 Task: Create a due date automation trigger when advanced on, on the monday before a card is due add dates not due today at 11:00 AM.
Action: Mouse moved to (1186, 90)
Screenshot: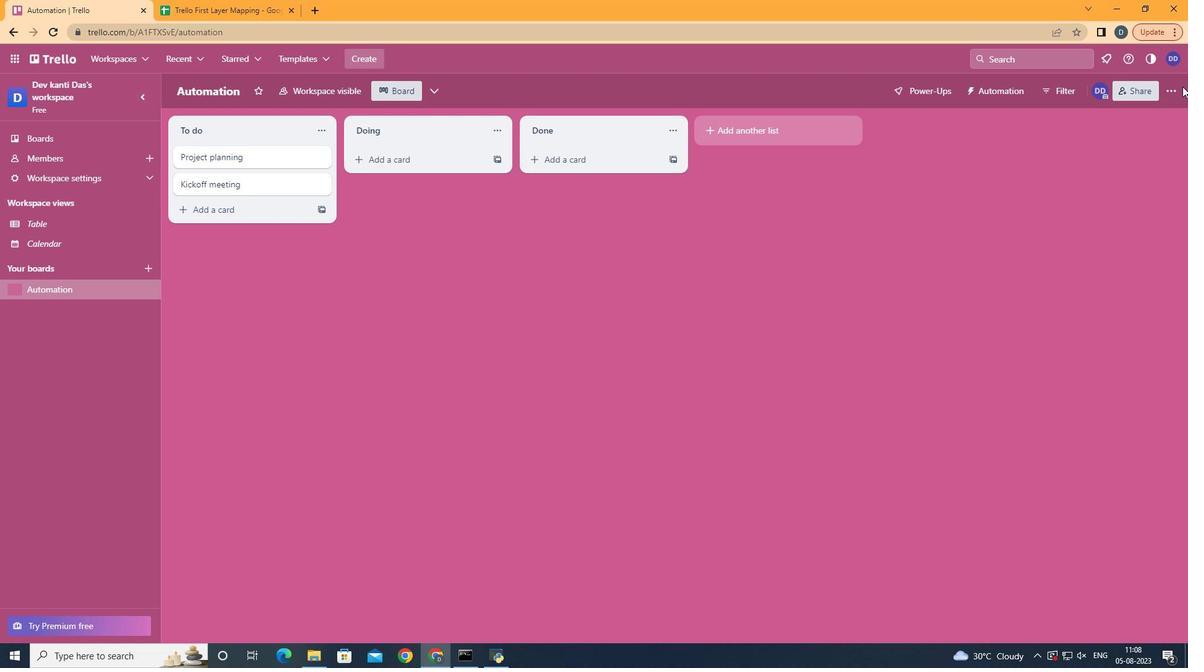 
Action: Mouse pressed left at (1186, 90)
Screenshot: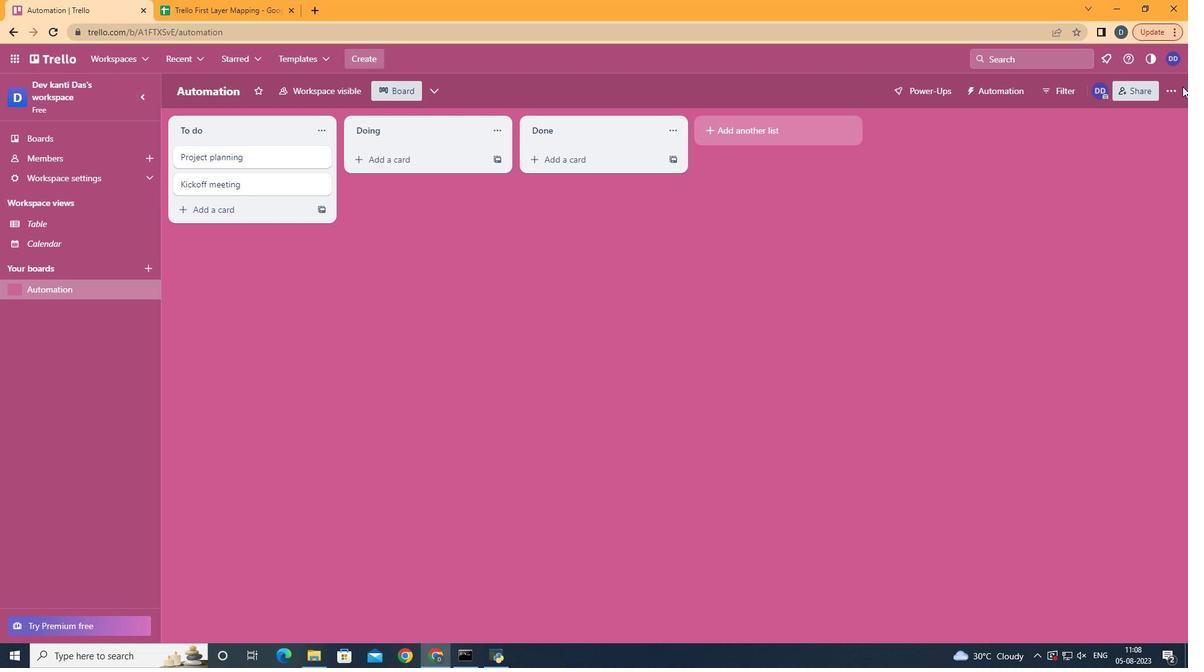 
Action: Mouse moved to (1179, 91)
Screenshot: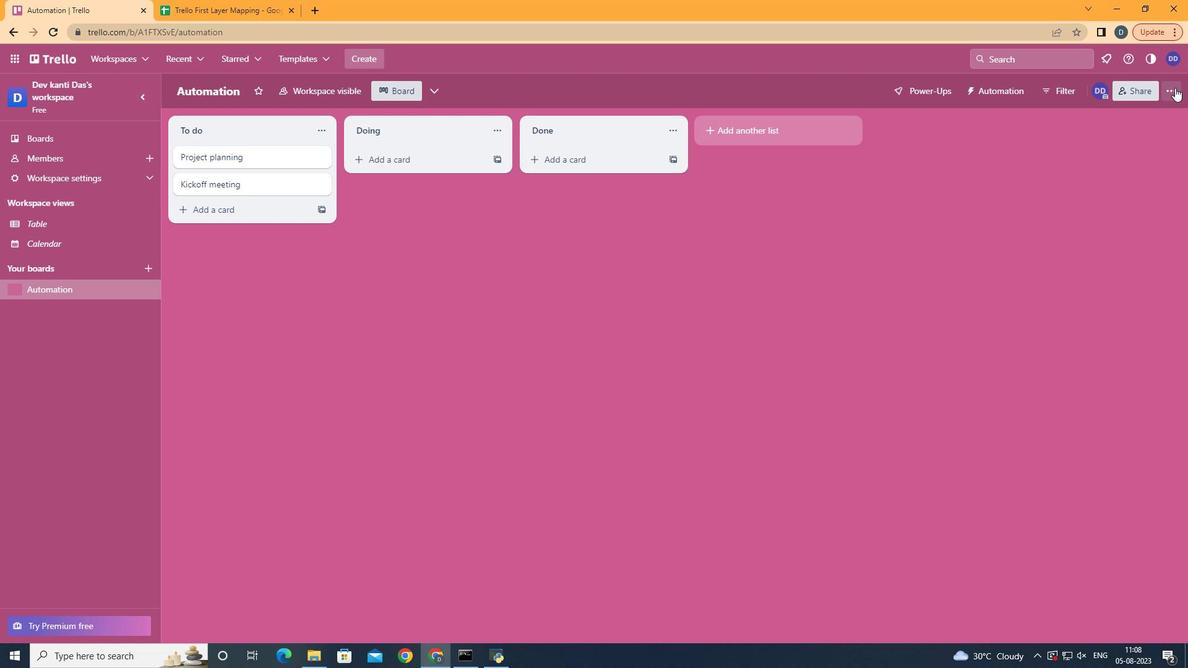 
Action: Mouse pressed left at (1179, 91)
Screenshot: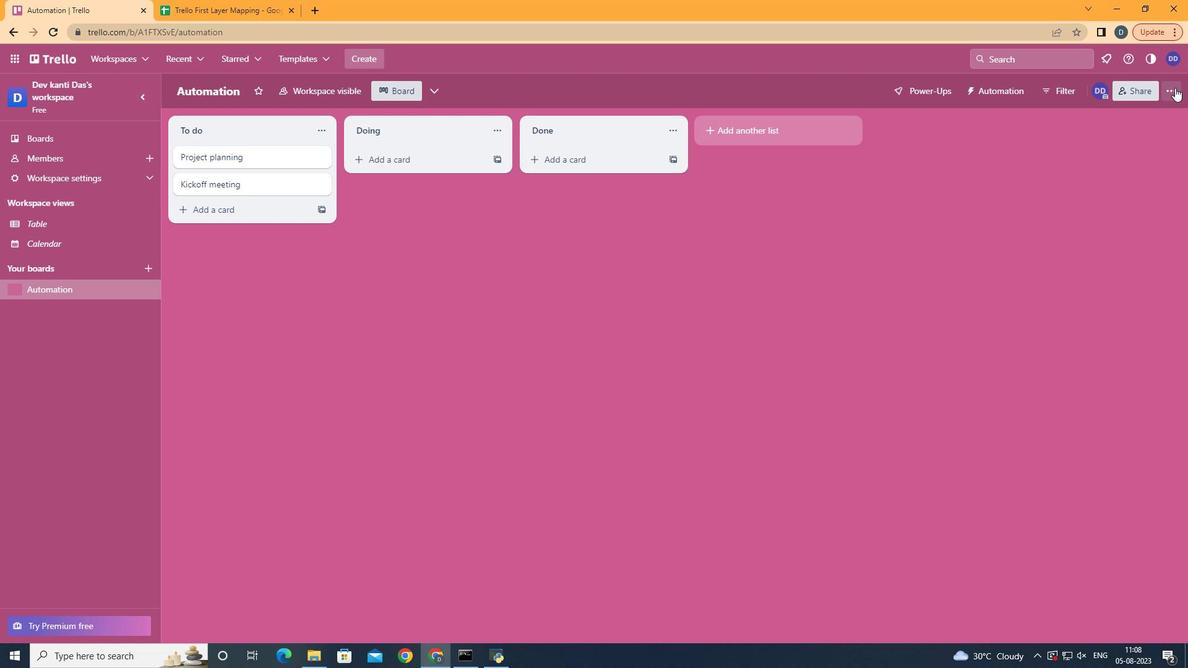 
Action: Mouse moved to (1101, 258)
Screenshot: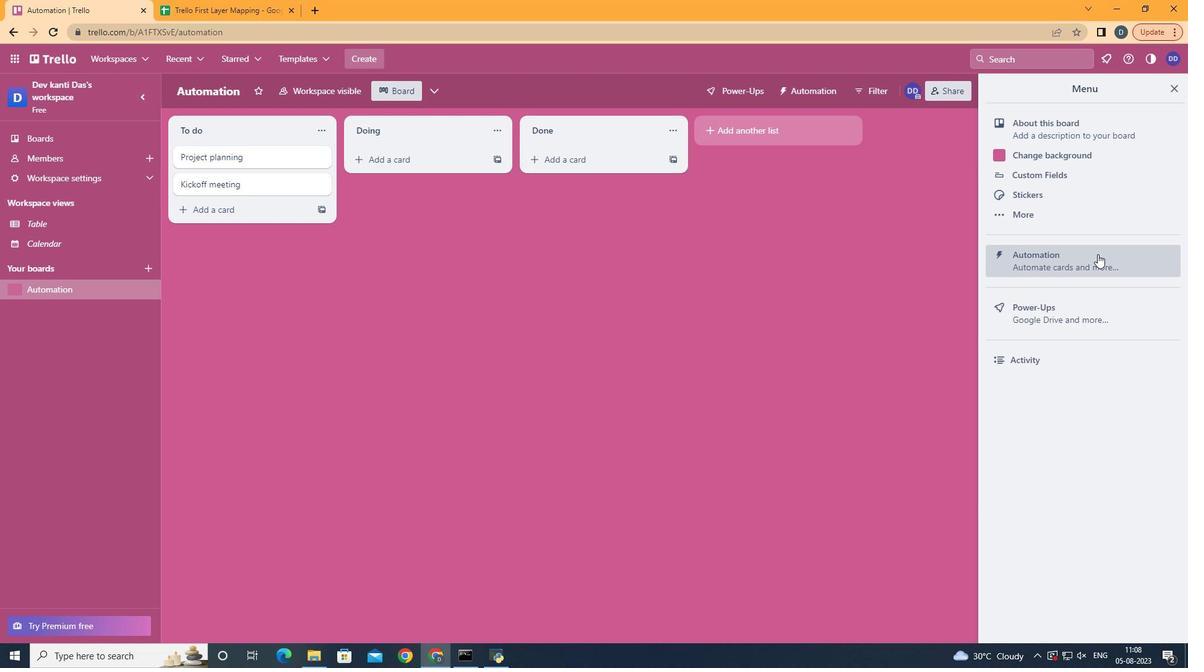 
Action: Mouse pressed left at (1101, 258)
Screenshot: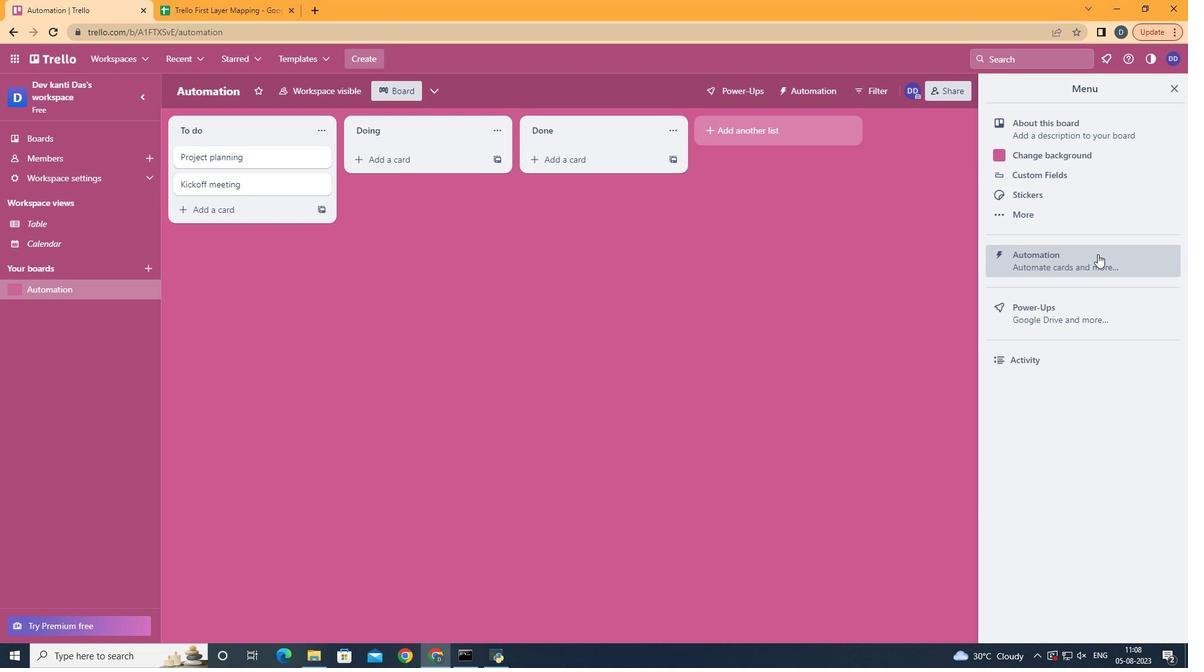 
Action: Mouse moved to (263, 252)
Screenshot: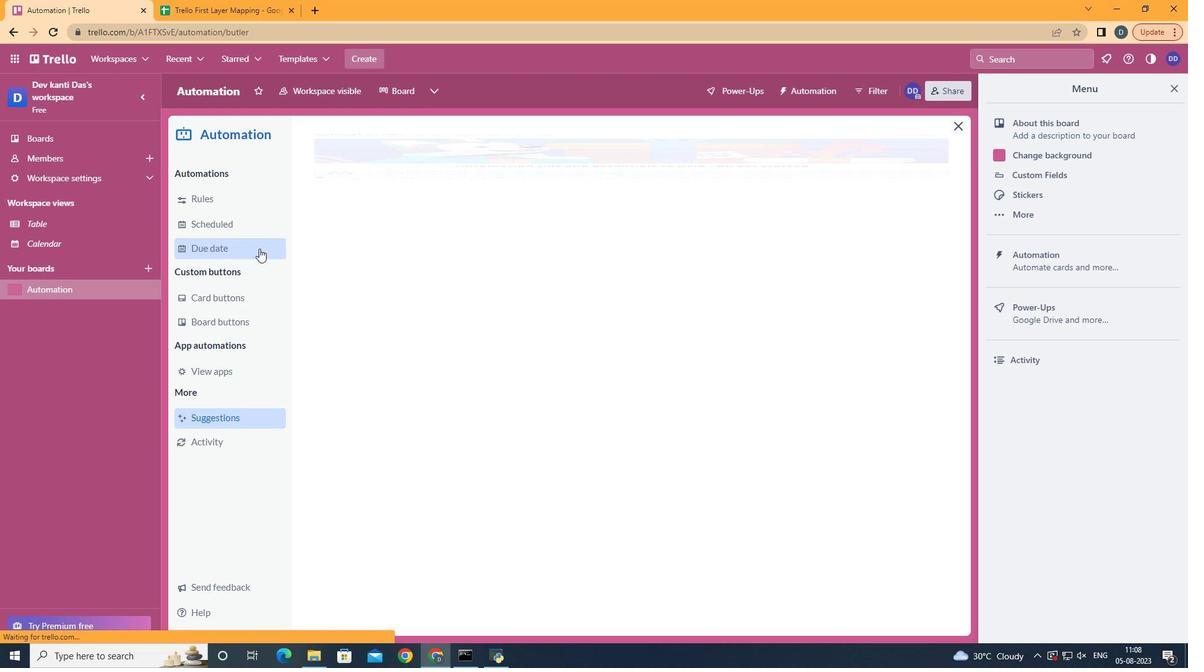 
Action: Mouse pressed left at (263, 252)
Screenshot: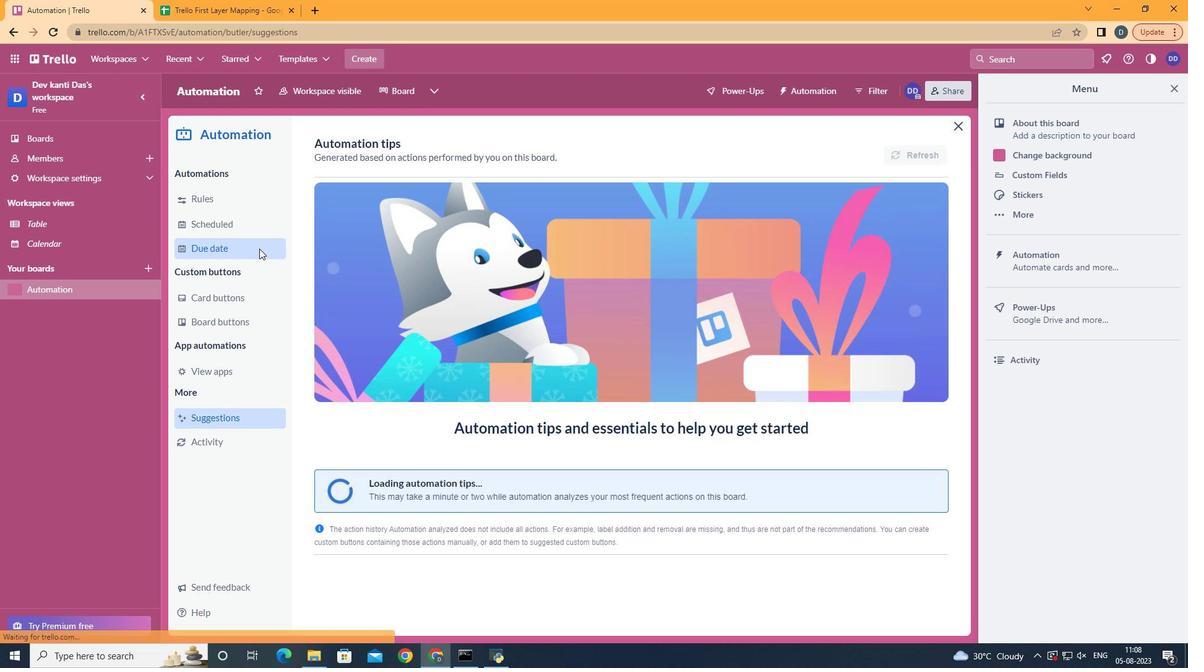 
Action: Mouse moved to (869, 151)
Screenshot: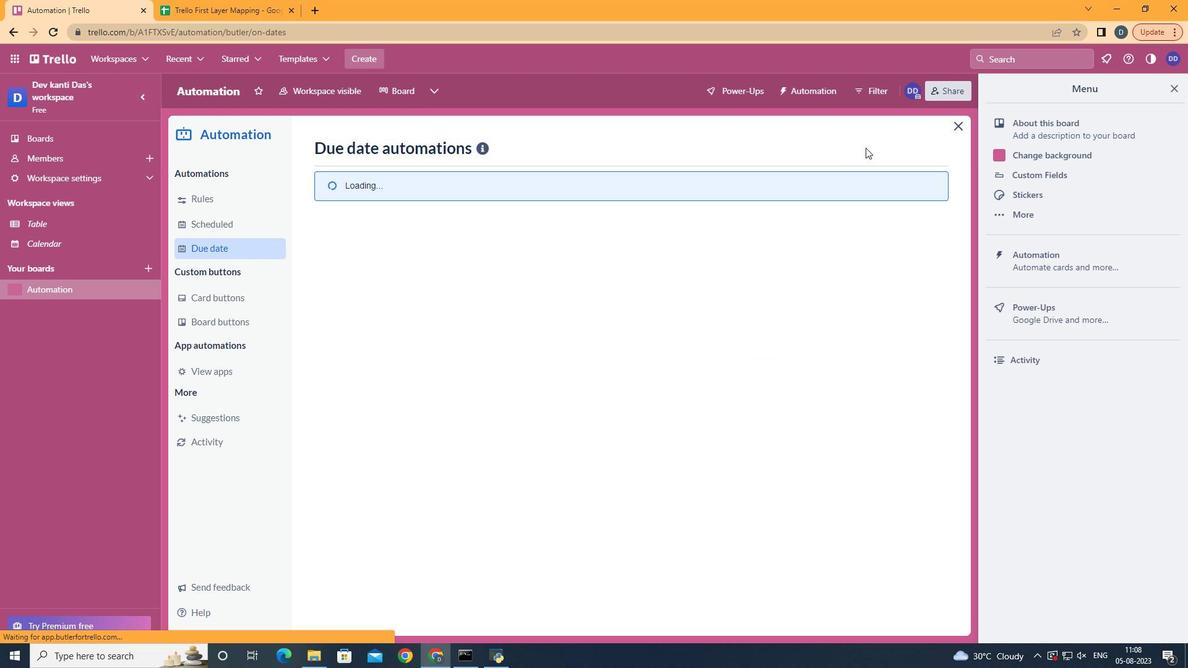 
Action: Mouse pressed left at (869, 151)
Screenshot: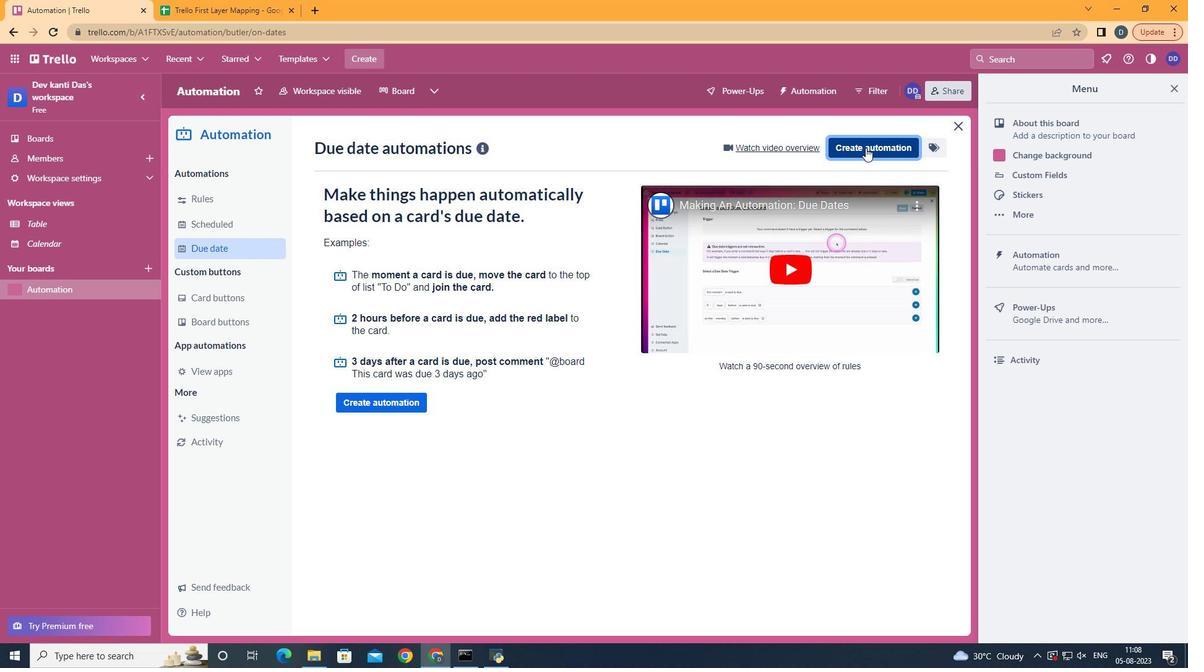 
Action: Mouse moved to (630, 268)
Screenshot: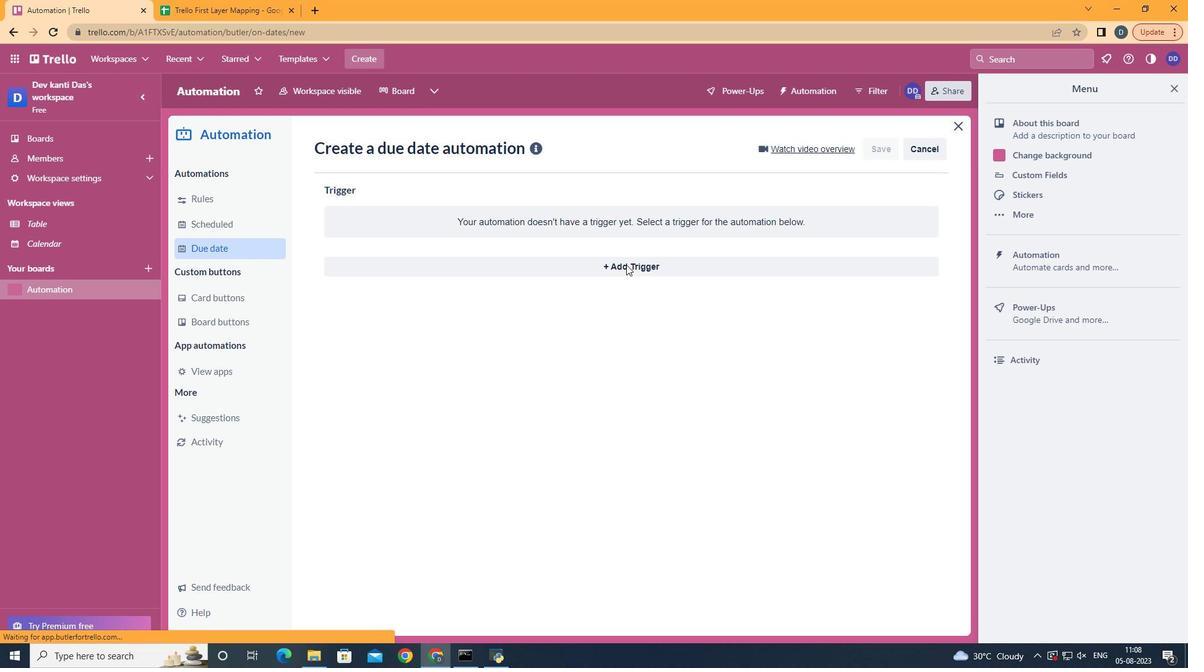 
Action: Mouse pressed left at (630, 268)
Screenshot: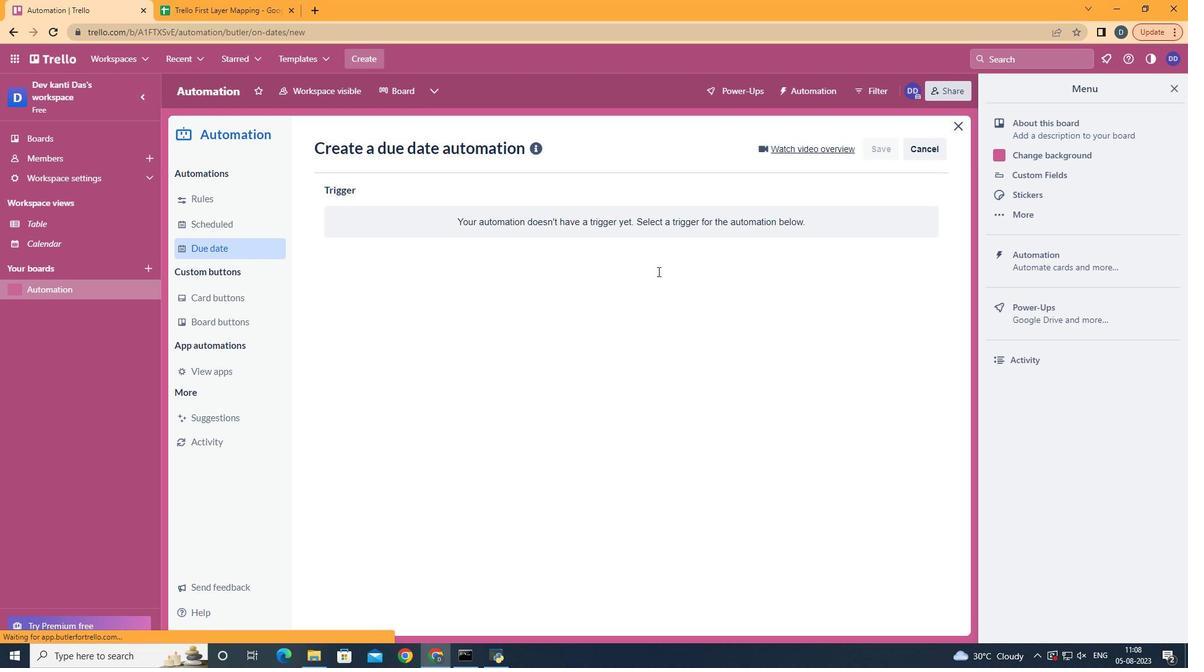 
Action: Mouse moved to (405, 329)
Screenshot: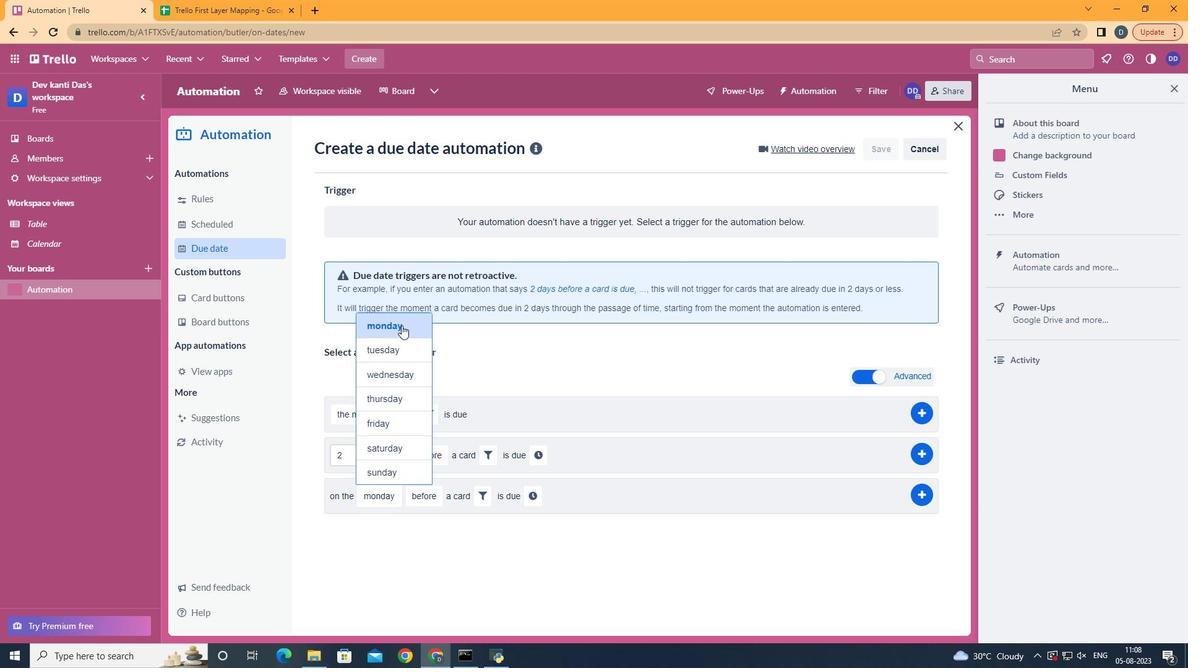 
Action: Mouse pressed left at (405, 329)
Screenshot: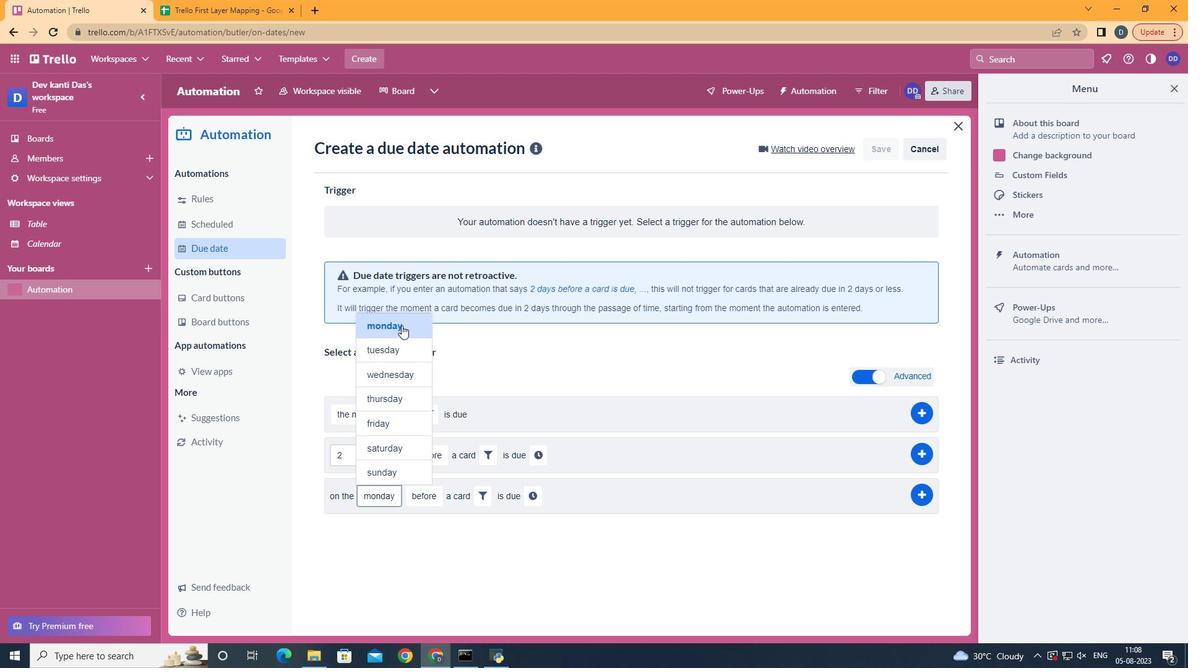 
Action: Mouse moved to (427, 529)
Screenshot: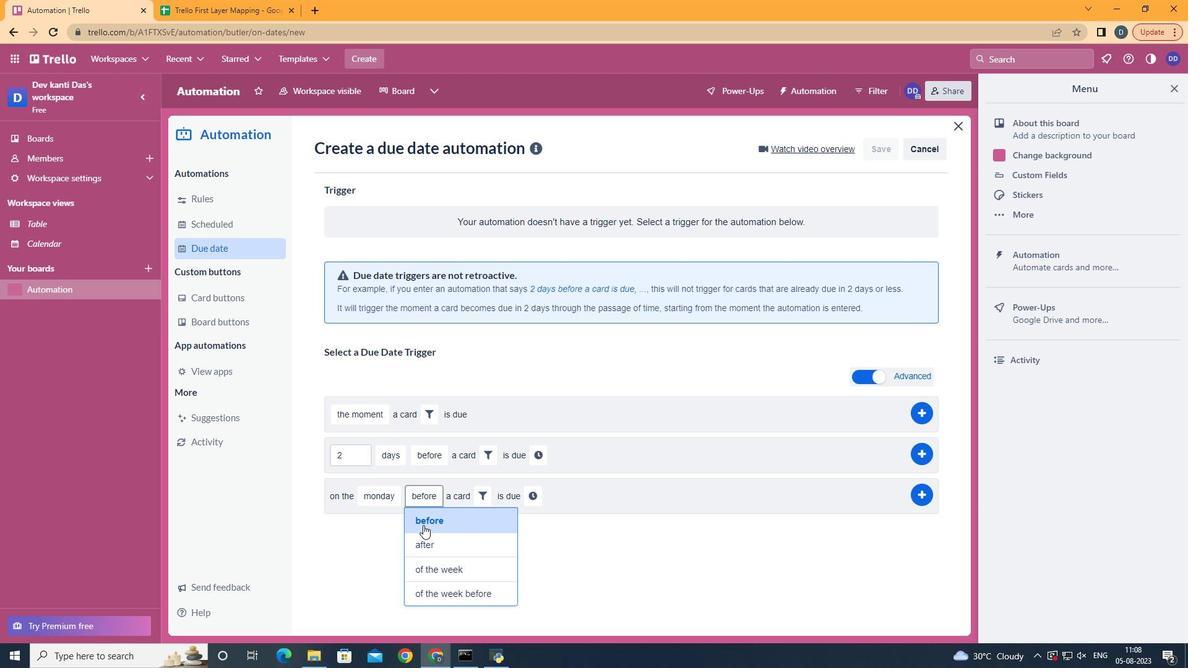 
Action: Mouse pressed left at (427, 529)
Screenshot: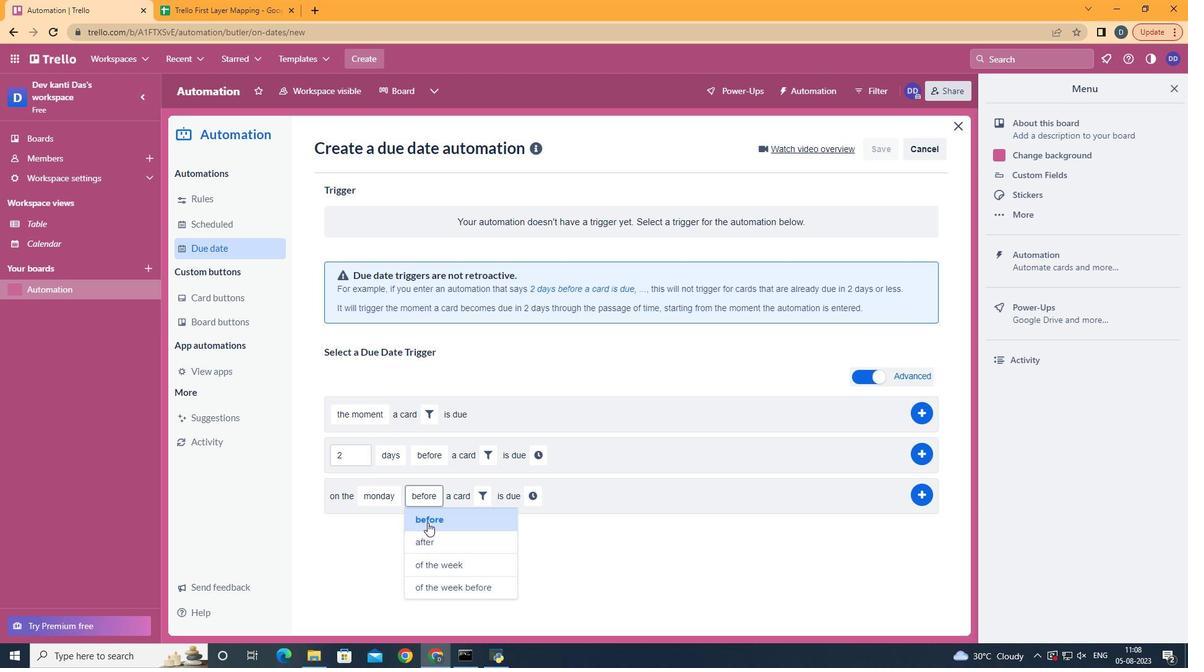 
Action: Mouse moved to (477, 503)
Screenshot: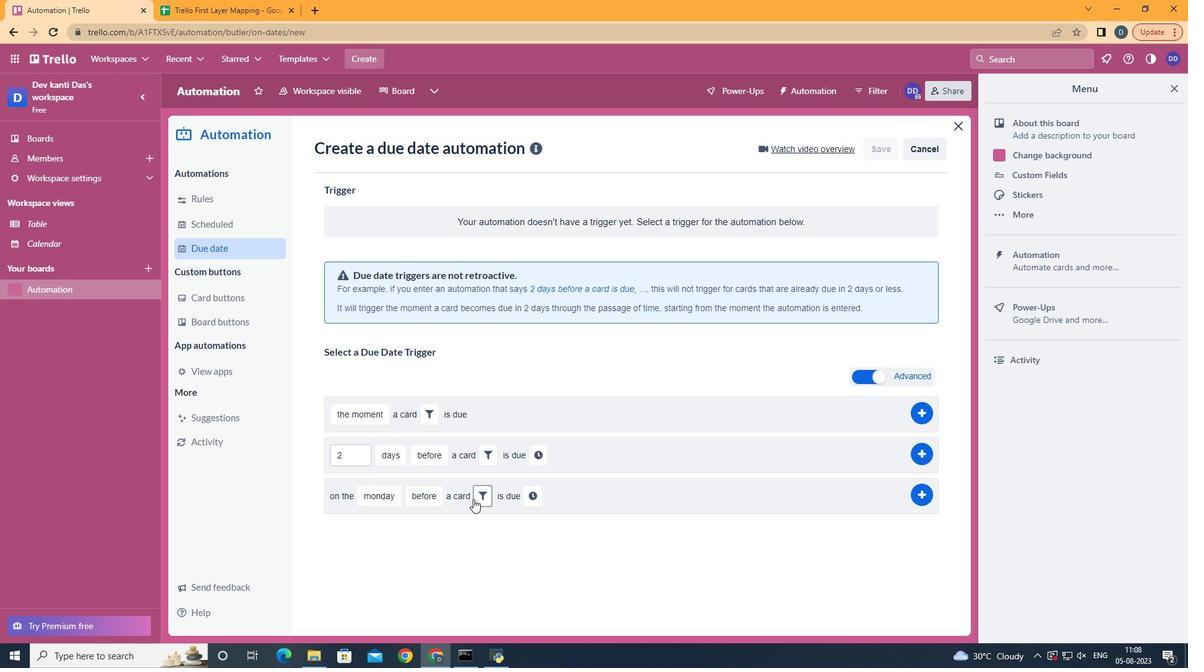 
Action: Mouse pressed left at (477, 503)
Screenshot: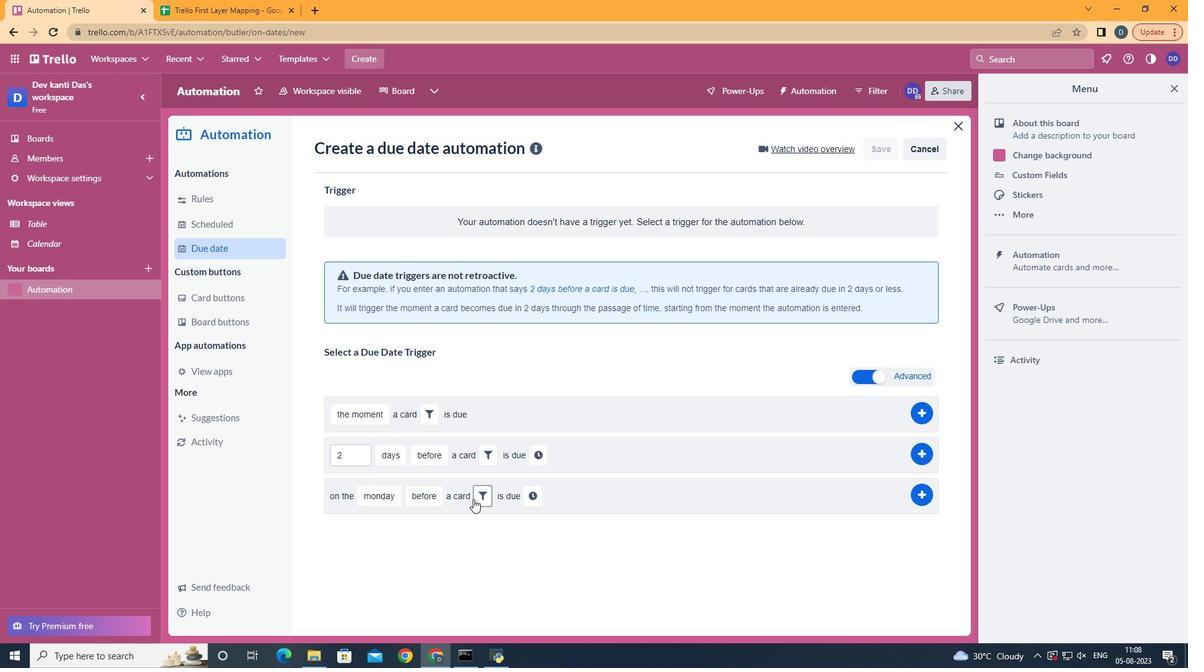 
Action: Mouse moved to (544, 542)
Screenshot: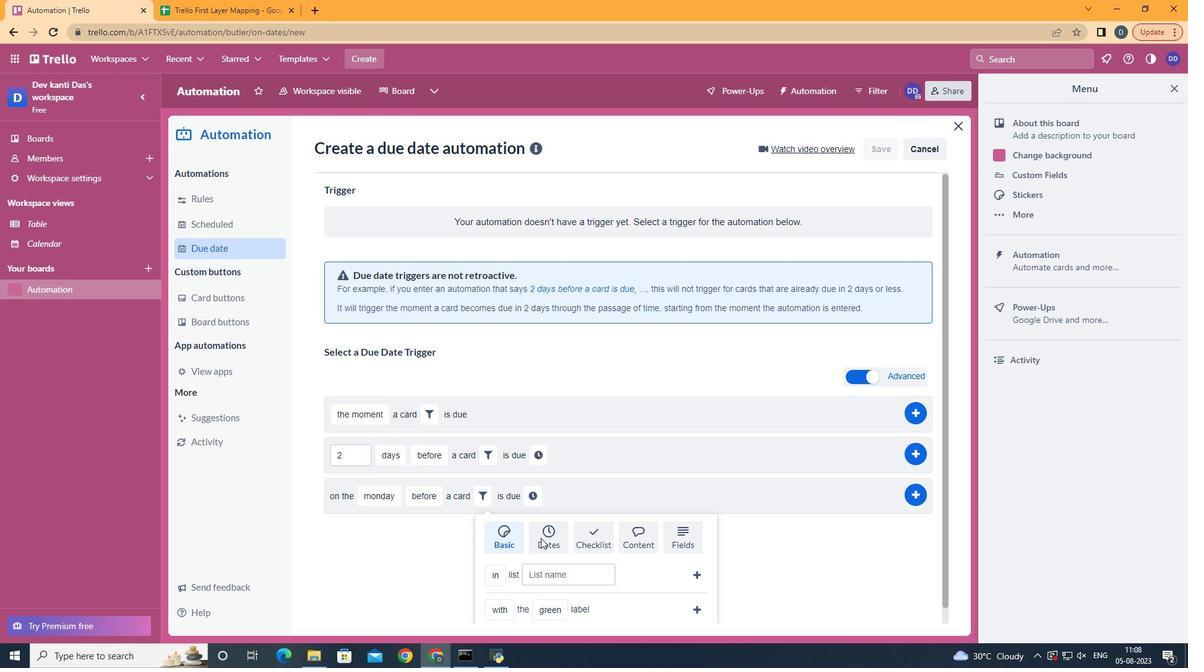 
Action: Mouse pressed left at (544, 542)
Screenshot: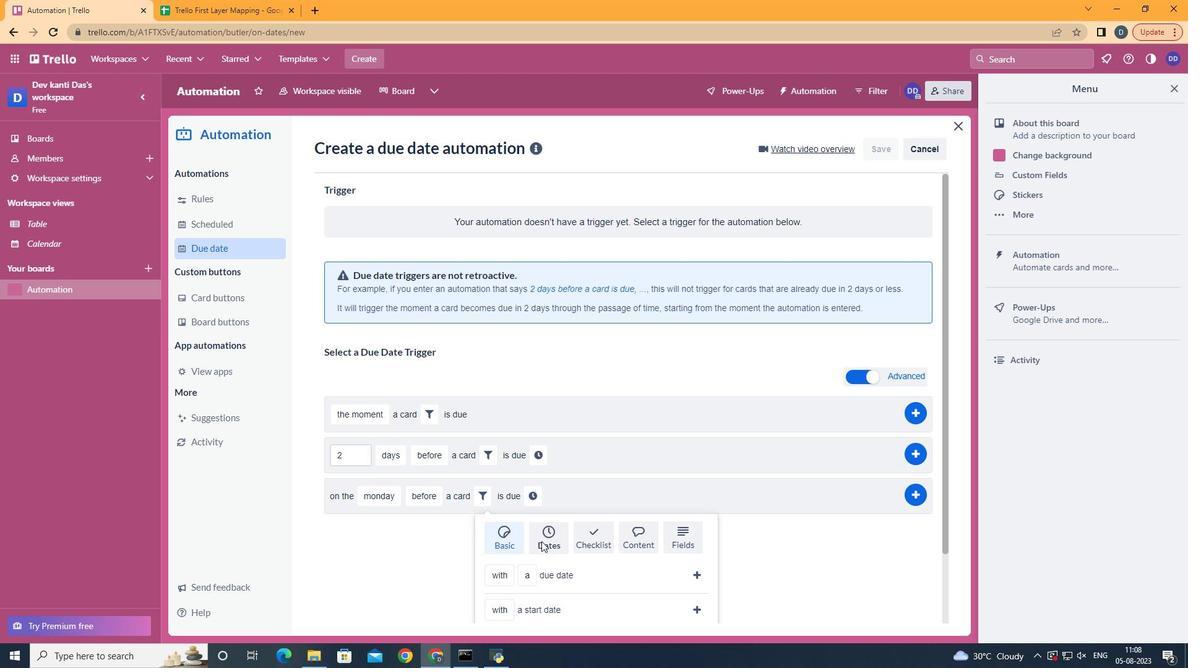 
Action: Mouse moved to (545, 545)
Screenshot: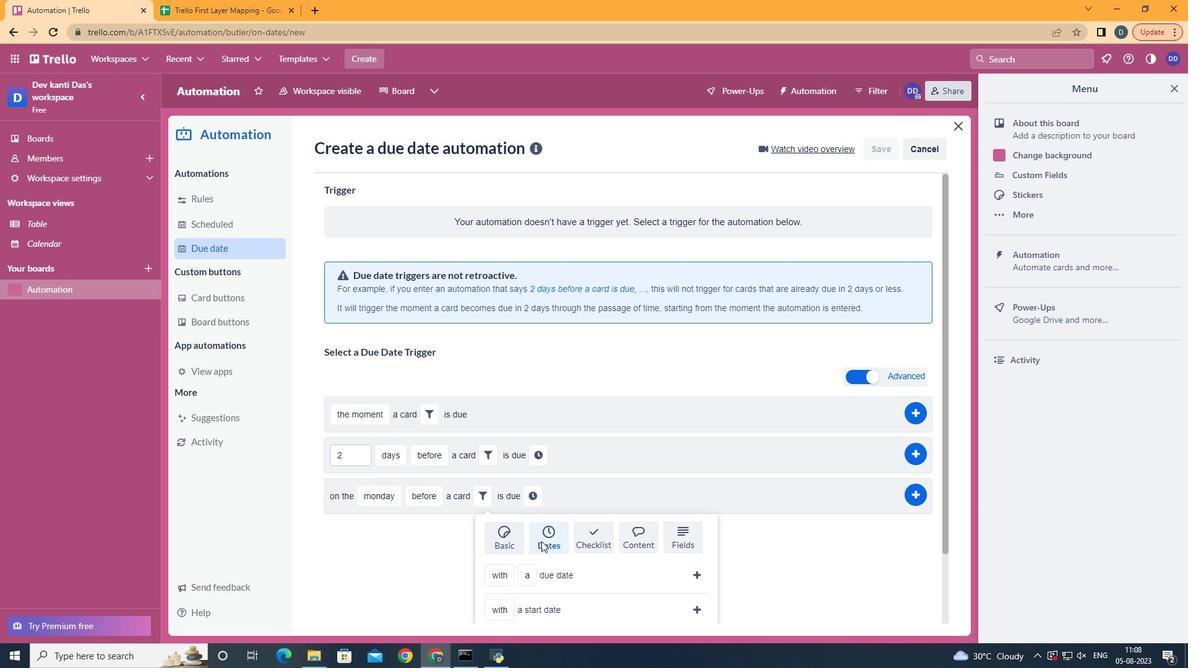 
Action: Mouse scrolled (545, 544) with delta (0, 0)
Screenshot: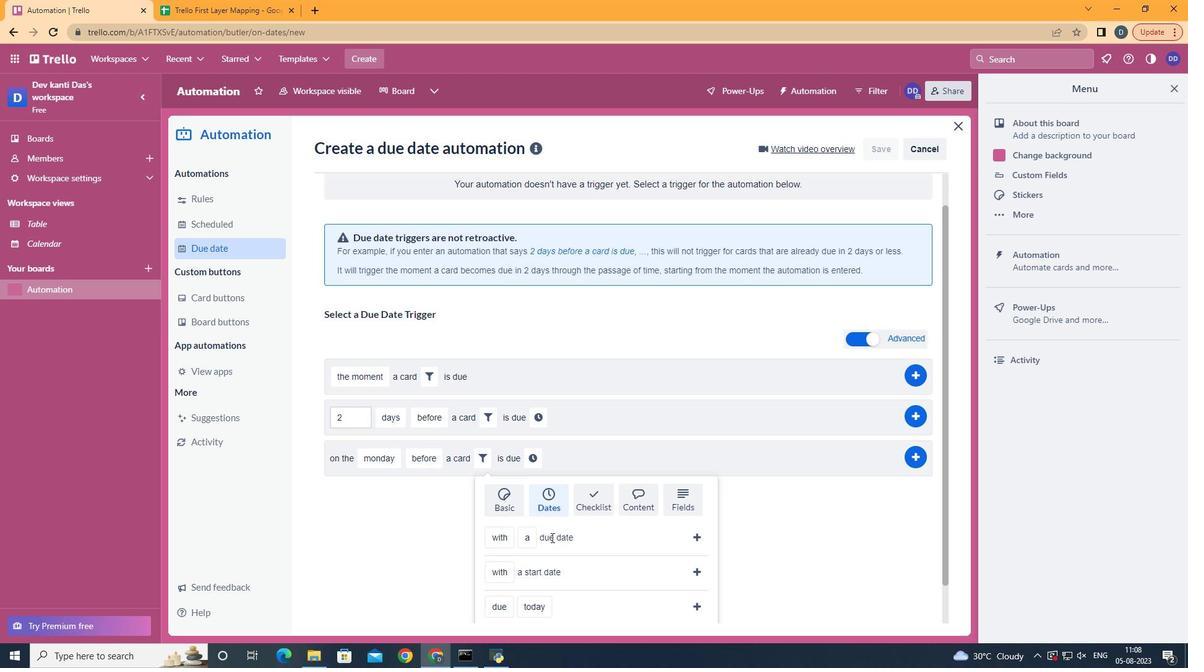 
Action: Mouse scrolled (545, 544) with delta (0, 0)
Screenshot: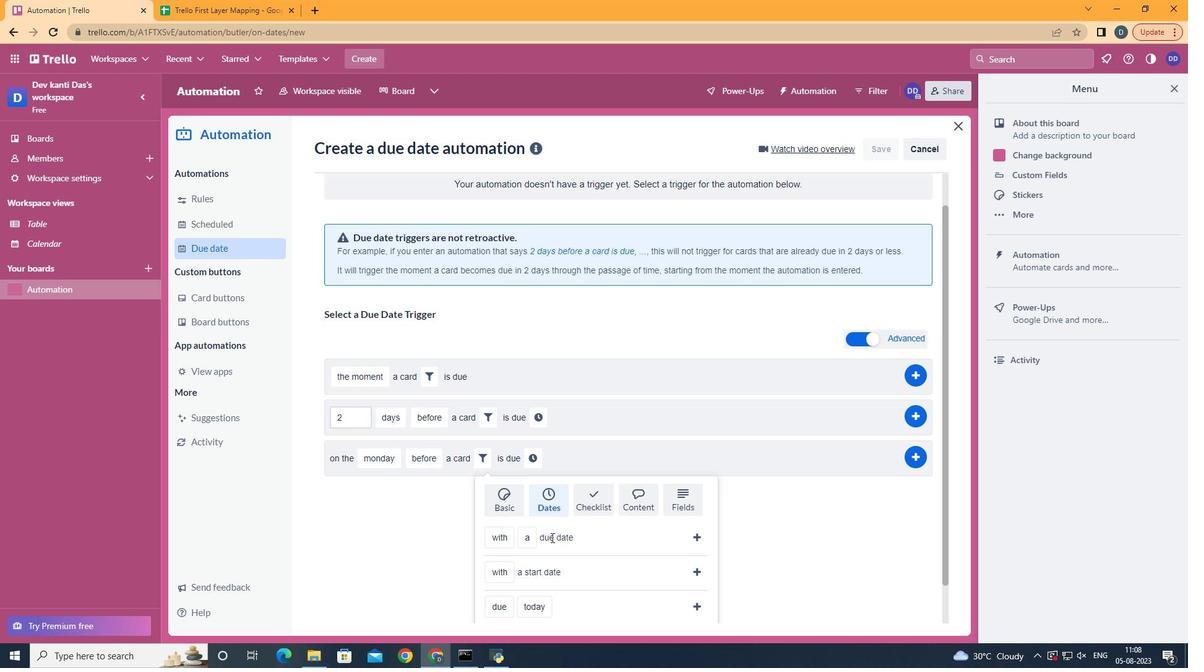 
Action: Mouse scrolled (545, 544) with delta (0, 0)
Screenshot: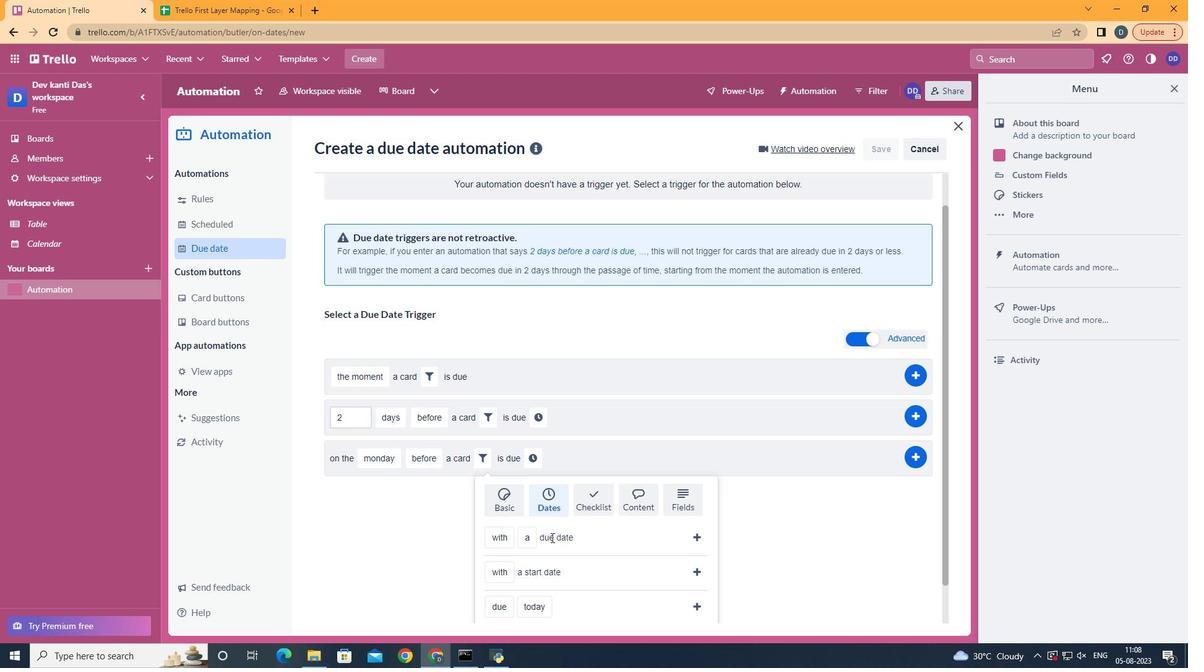 
Action: Mouse scrolled (545, 544) with delta (0, 0)
Screenshot: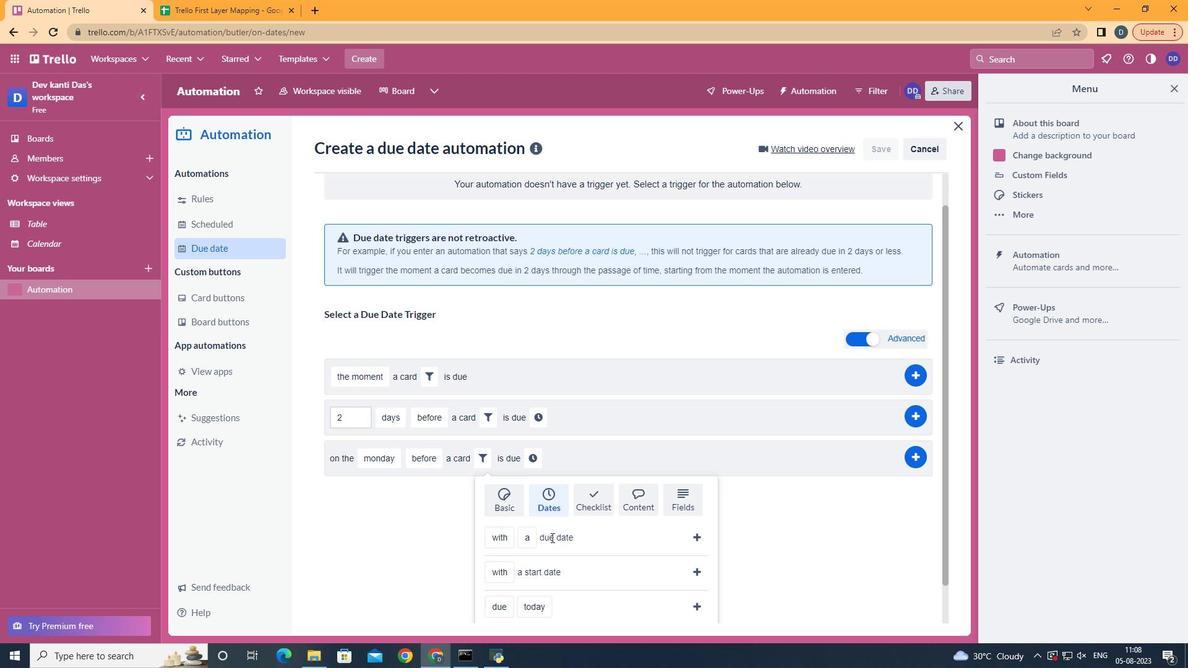 
Action: Mouse scrolled (545, 544) with delta (0, 0)
Screenshot: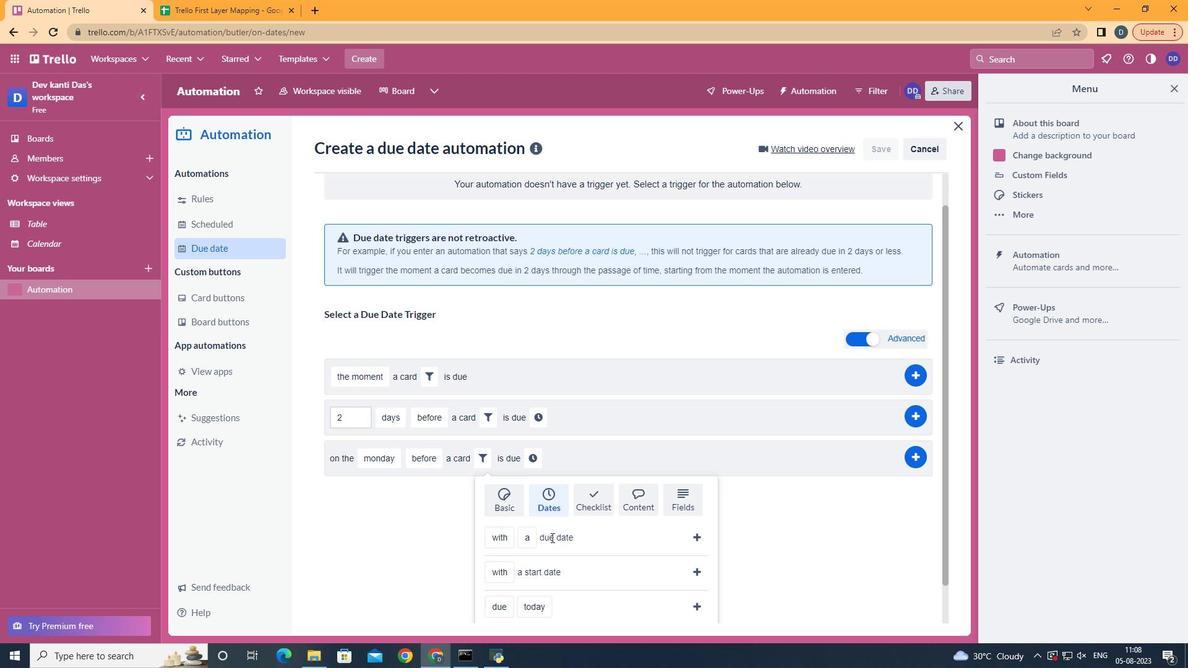 
Action: Mouse moved to (534, 492)
Screenshot: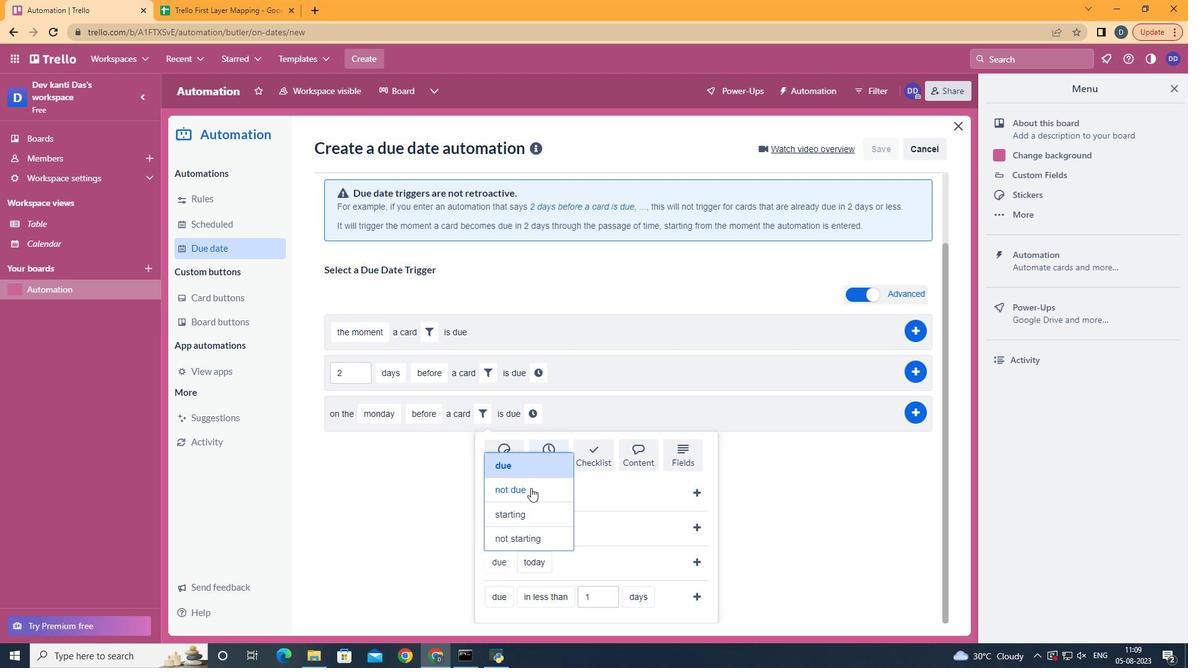 
Action: Mouse pressed left at (534, 492)
Screenshot: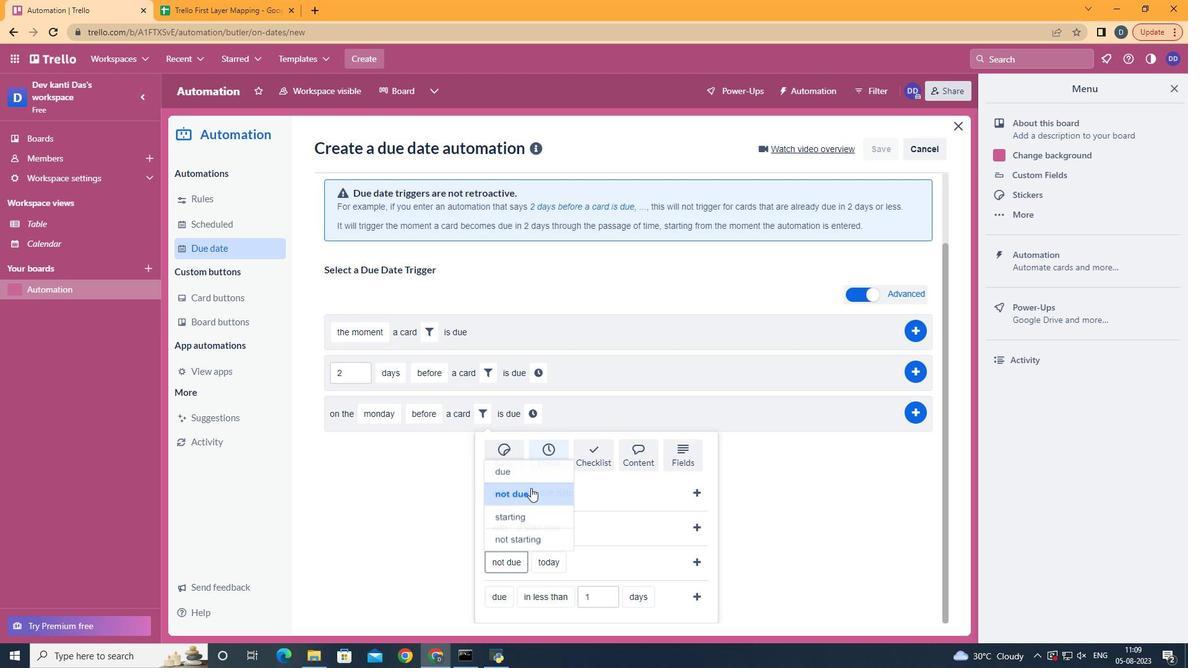 
Action: Mouse moved to (578, 421)
Screenshot: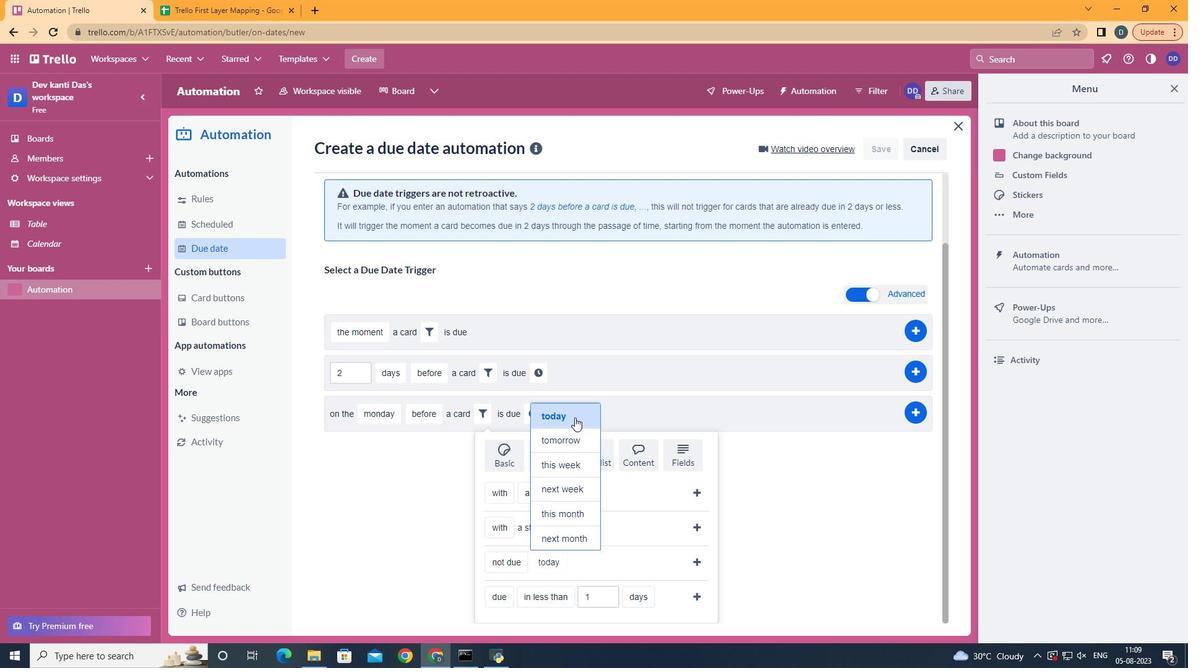 
Action: Mouse pressed left at (578, 421)
Screenshot: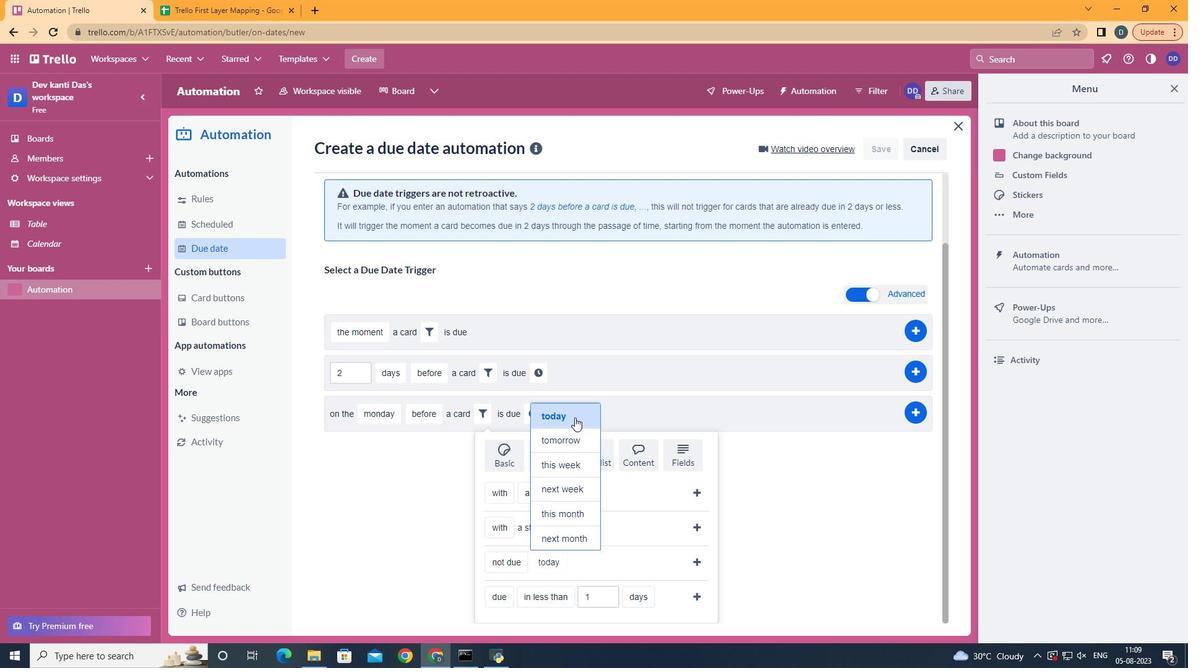 
Action: Mouse moved to (701, 562)
Screenshot: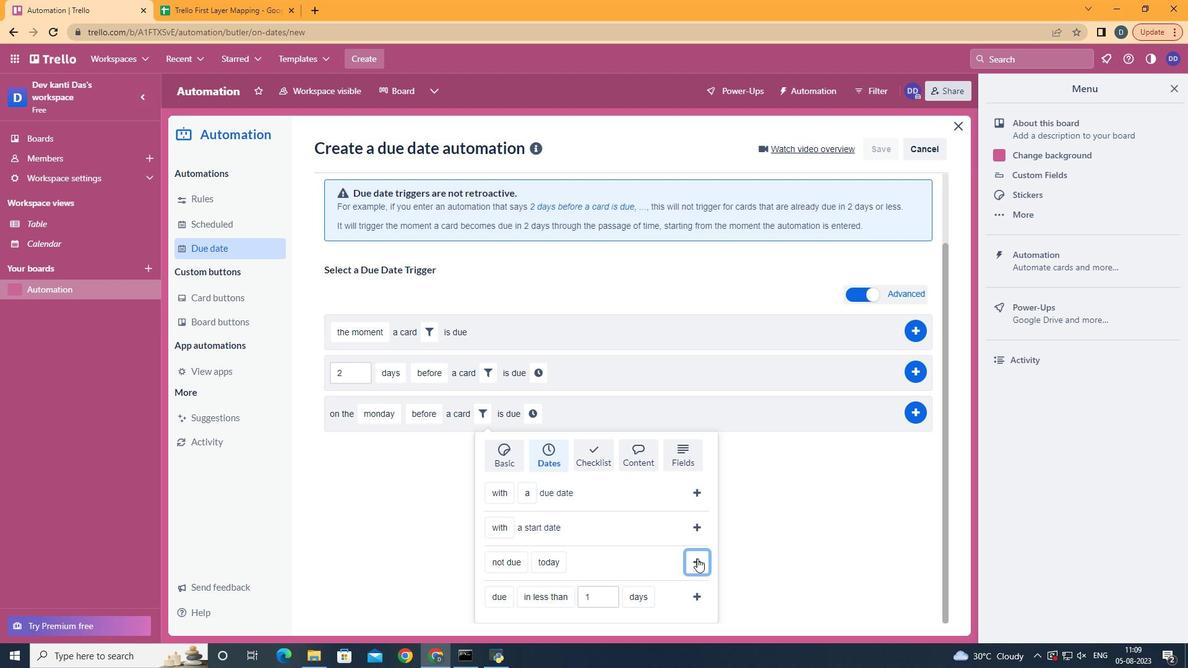 
Action: Mouse pressed left at (701, 562)
Screenshot: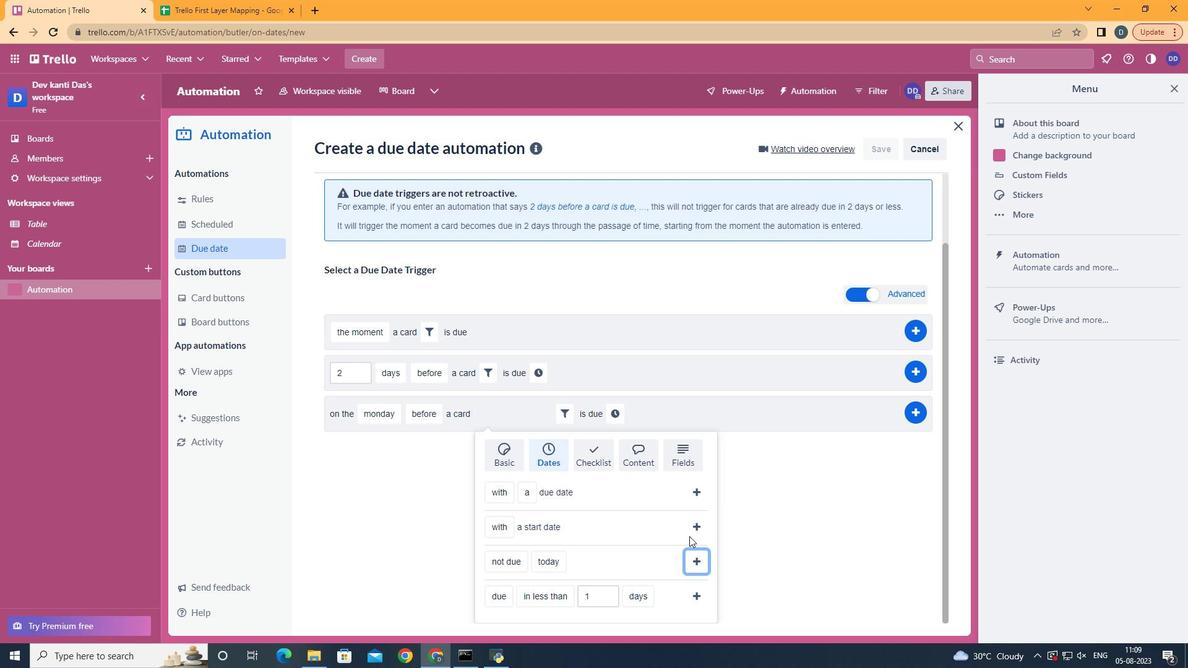 
Action: Mouse moved to (628, 493)
Screenshot: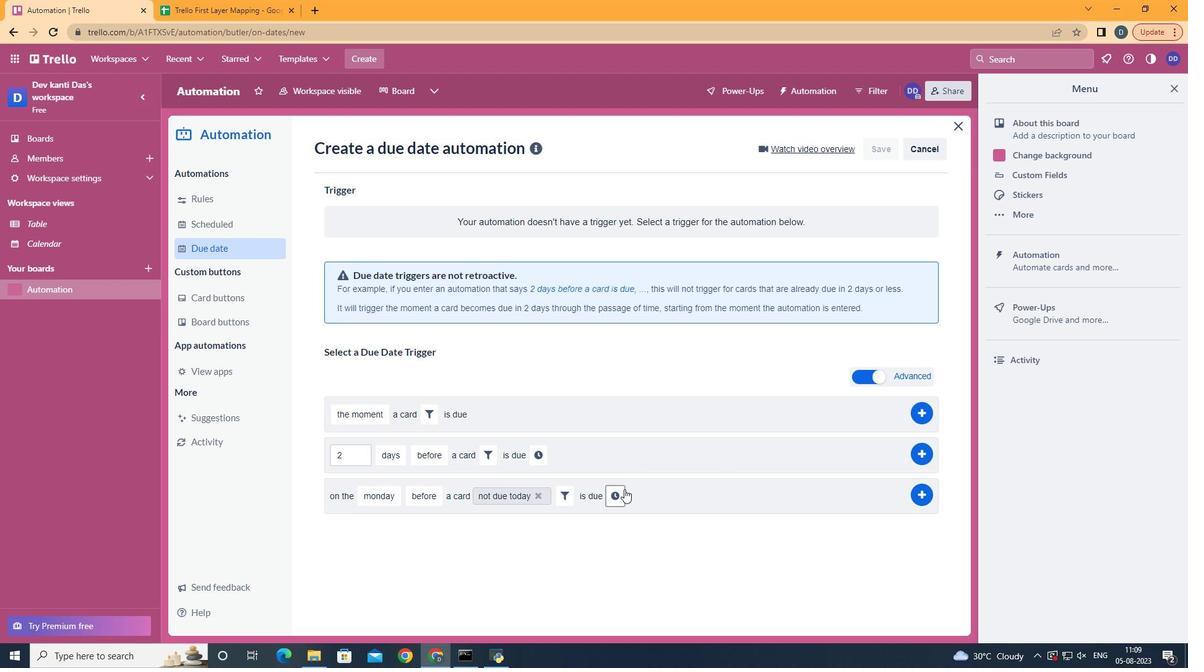 
Action: Mouse pressed left at (628, 493)
Screenshot: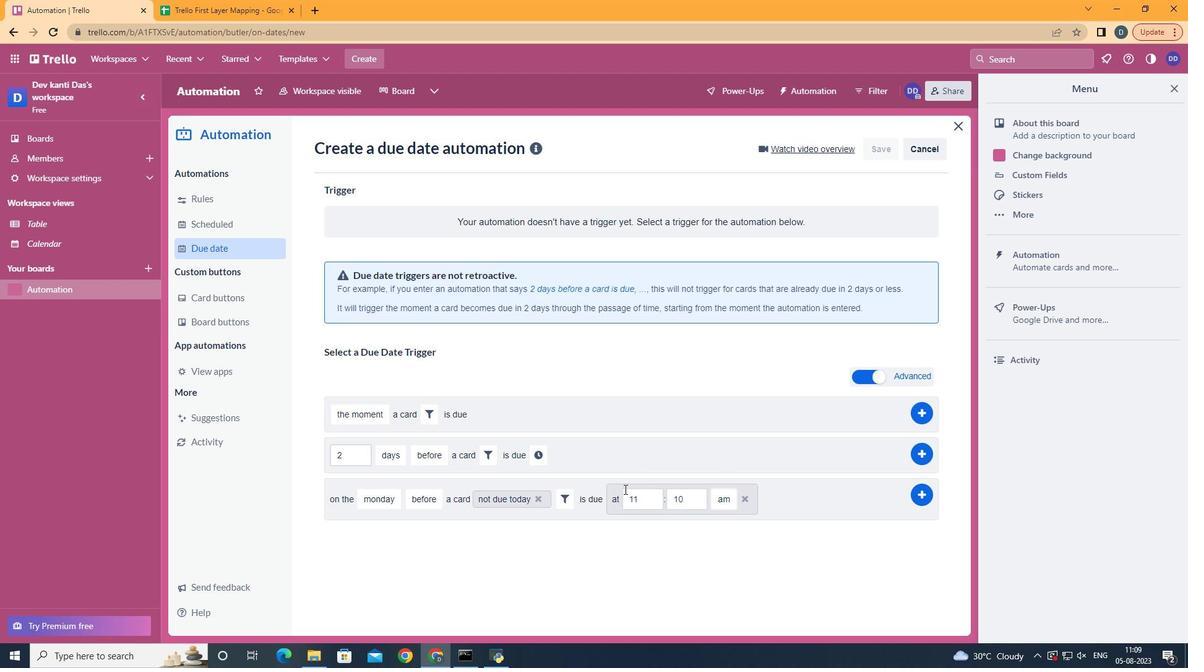 
Action: Mouse moved to (695, 496)
Screenshot: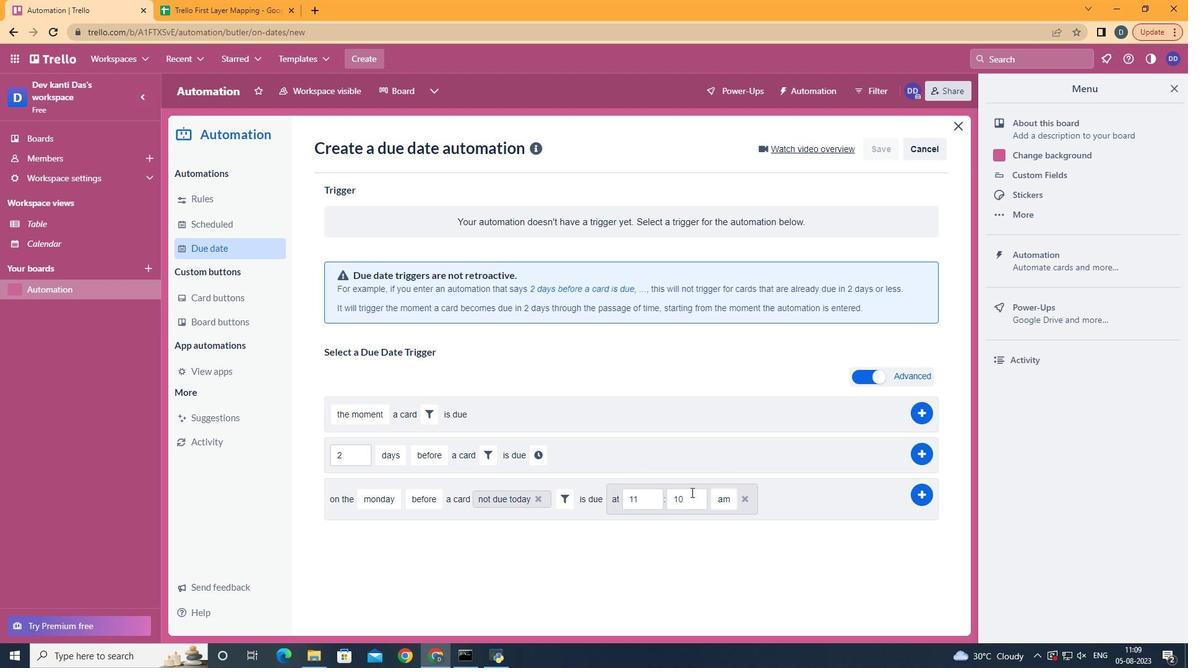 
Action: Mouse pressed left at (695, 496)
Screenshot: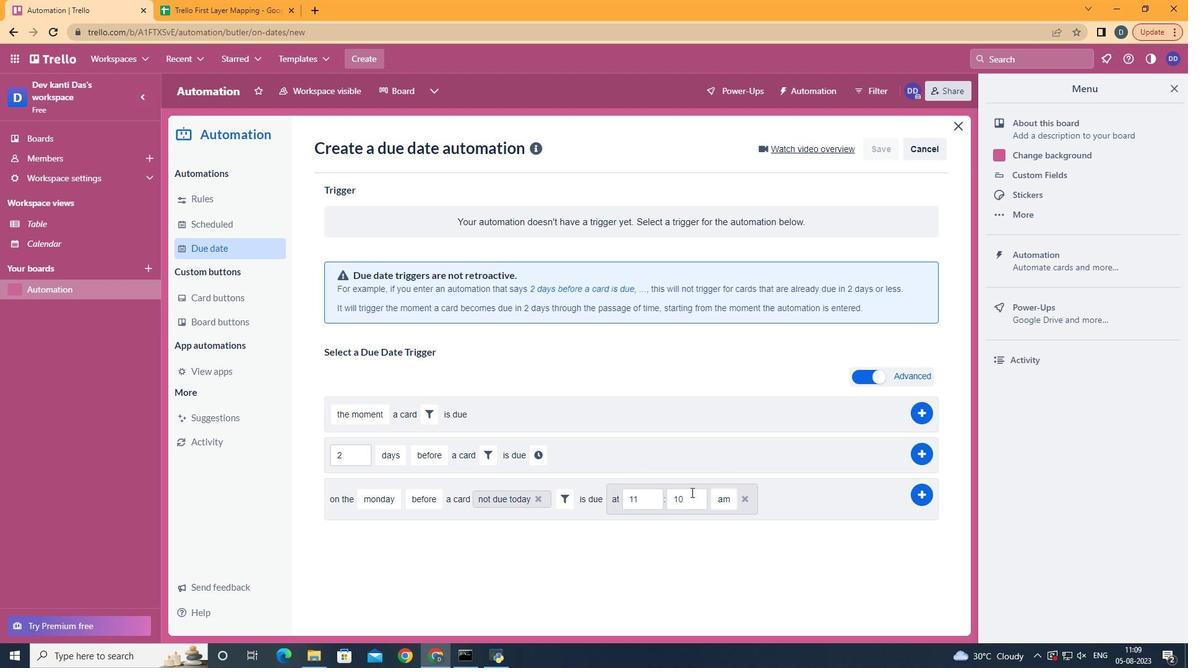 
Action: Key pressed <Key.backspace><Key.backspace>00
Screenshot: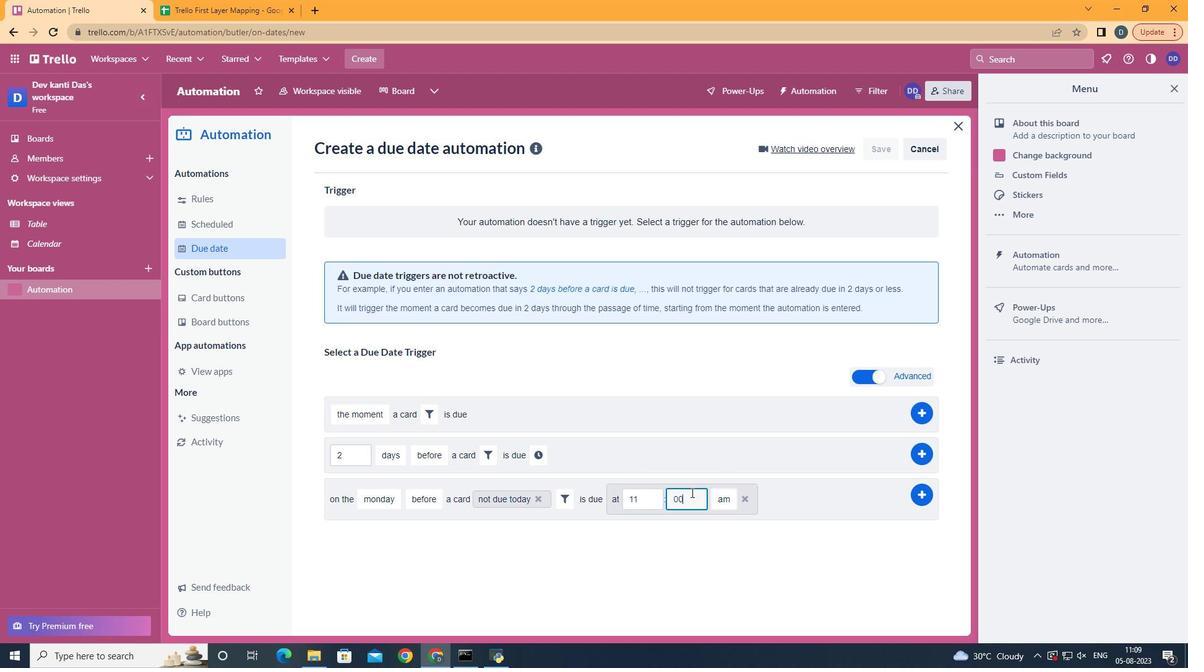 
Action: Mouse moved to (942, 502)
Screenshot: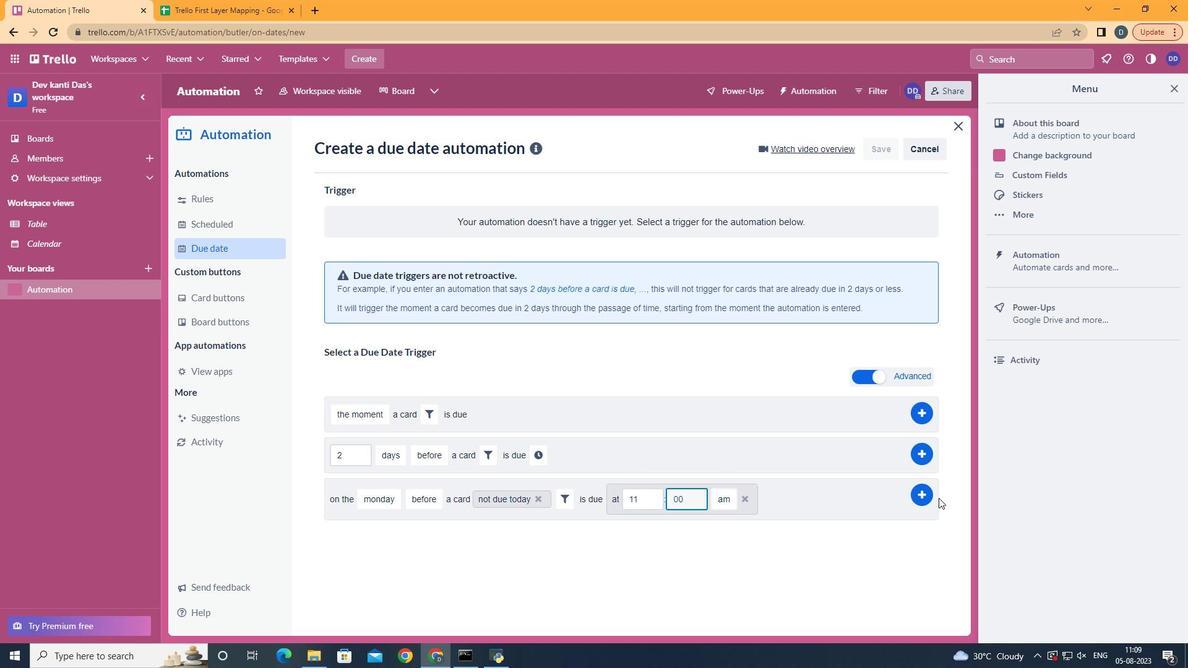 
Action: Mouse pressed left at (942, 502)
Screenshot: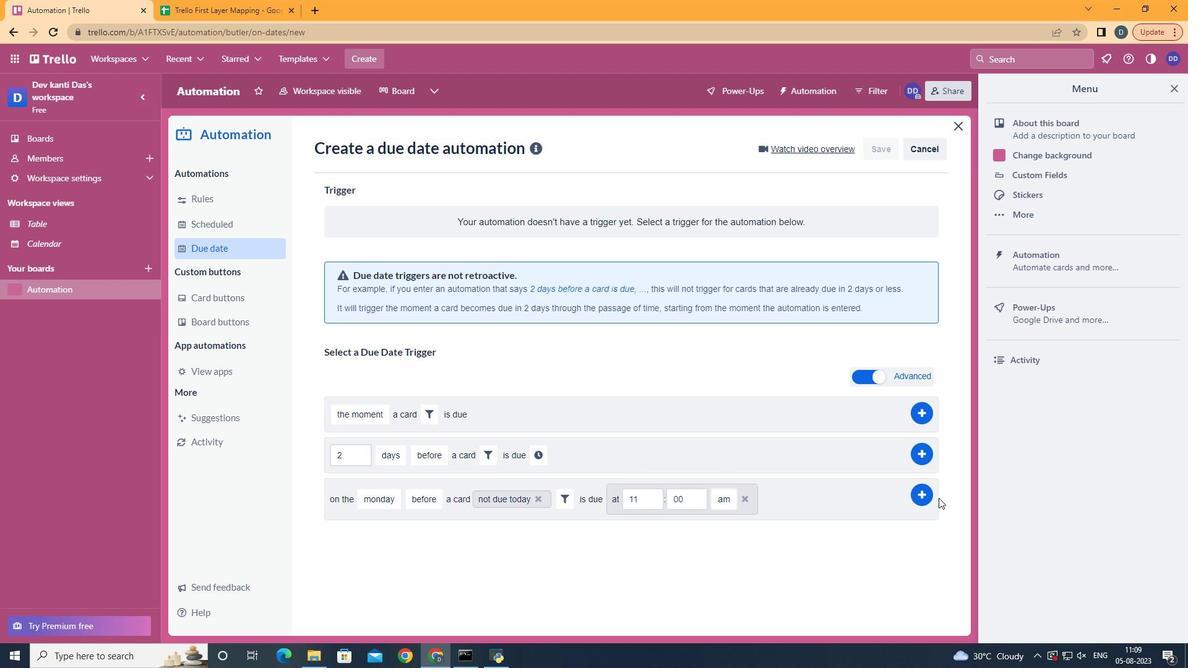 
Action: Mouse moved to (937, 500)
Screenshot: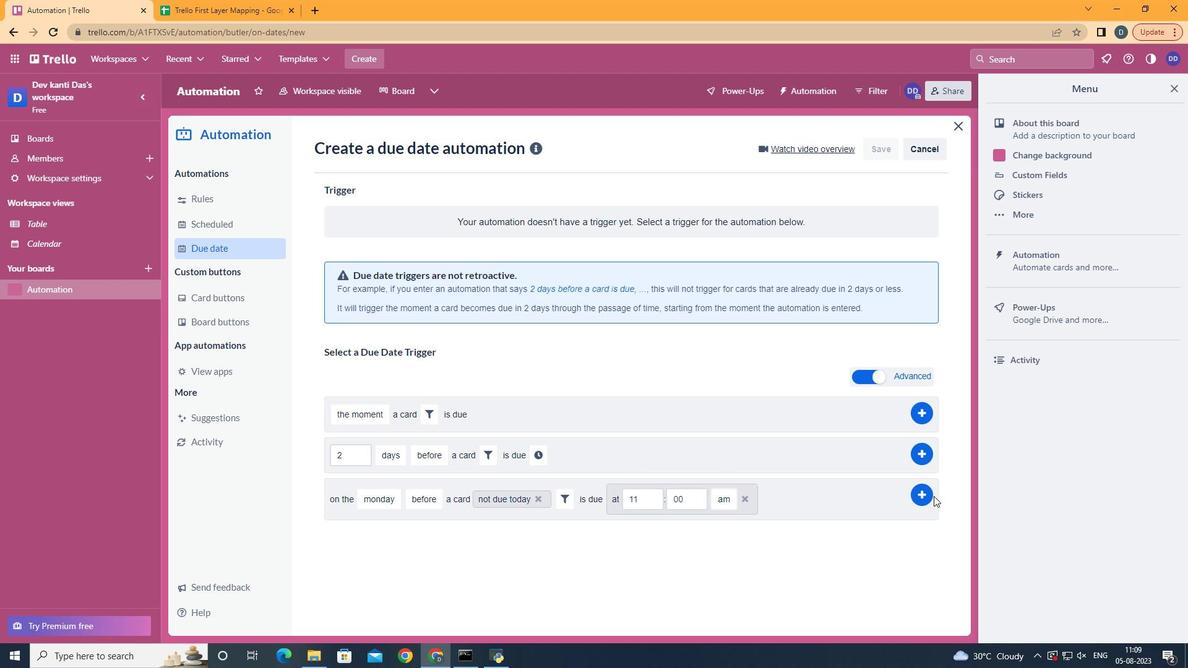 
Action: Mouse pressed left at (937, 500)
Screenshot: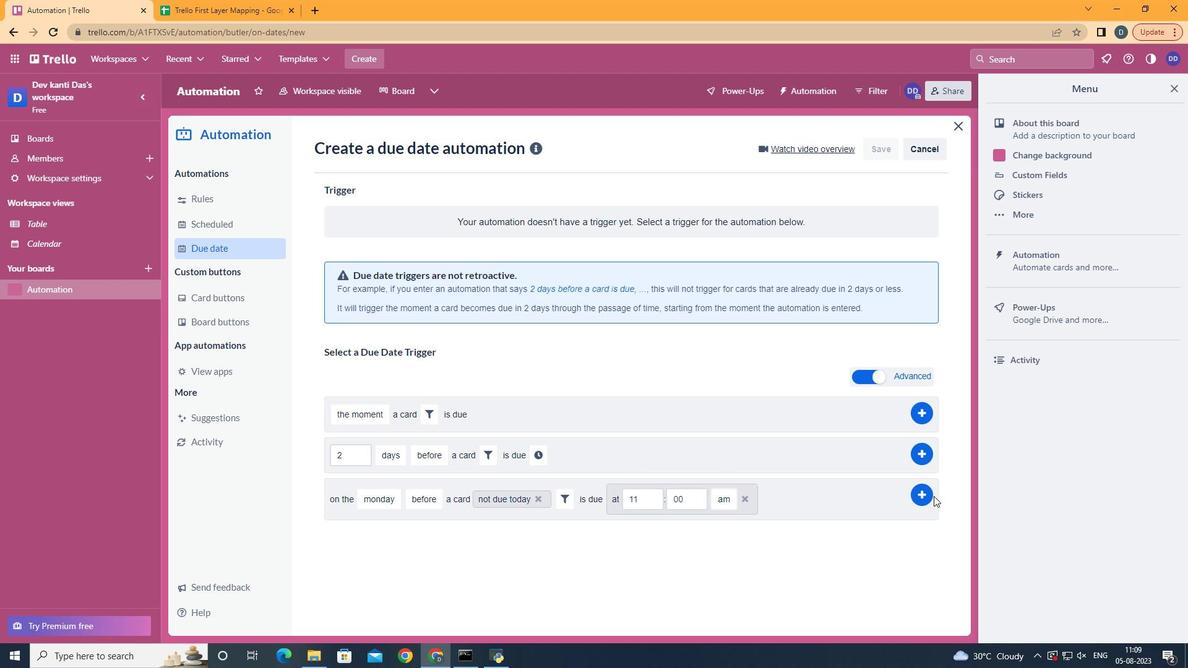 
Action: Mouse moved to (935, 498)
Screenshot: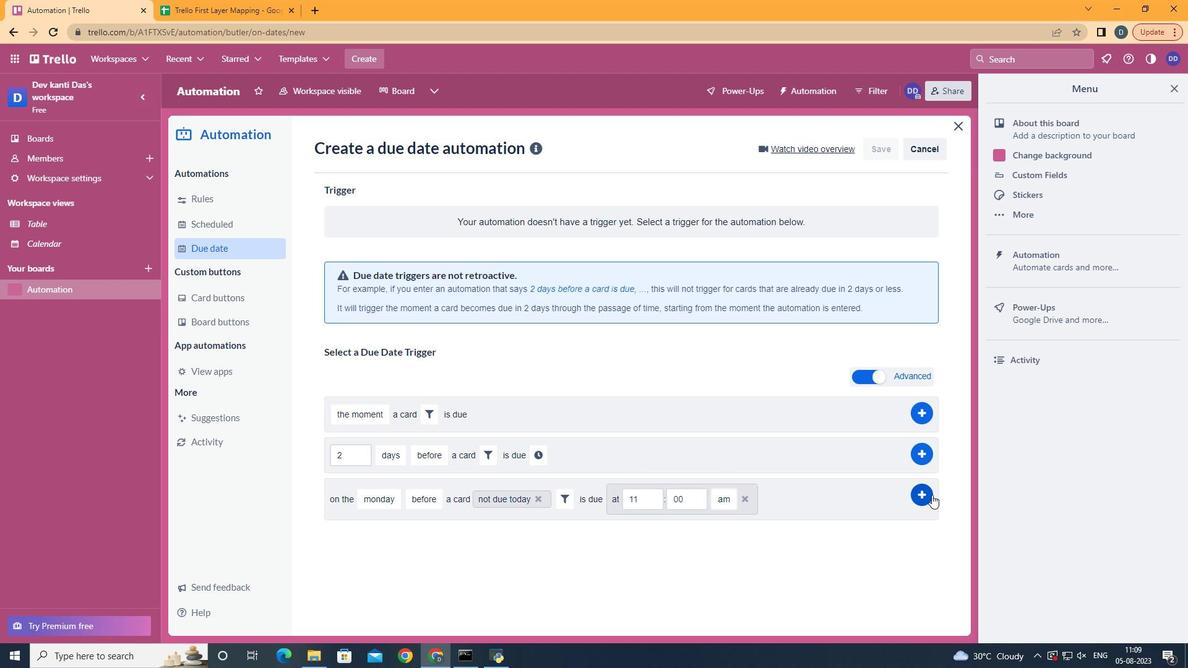 
Action: Mouse pressed left at (935, 498)
Screenshot: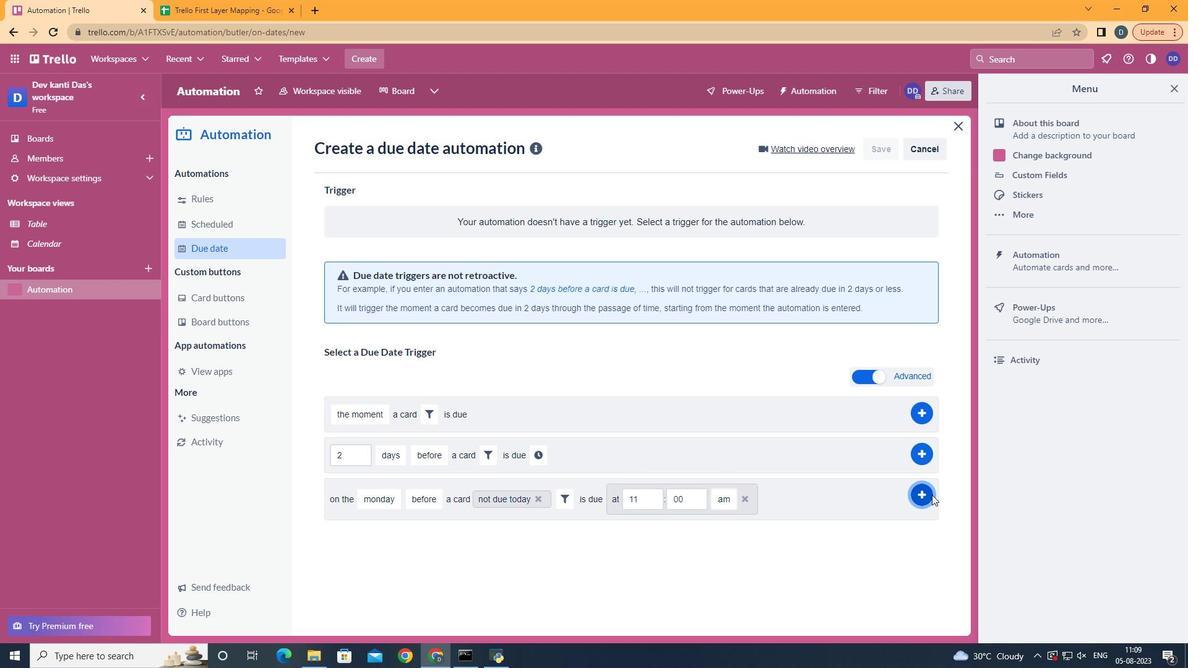 
Action: Mouse moved to (635, 219)
Screenshot: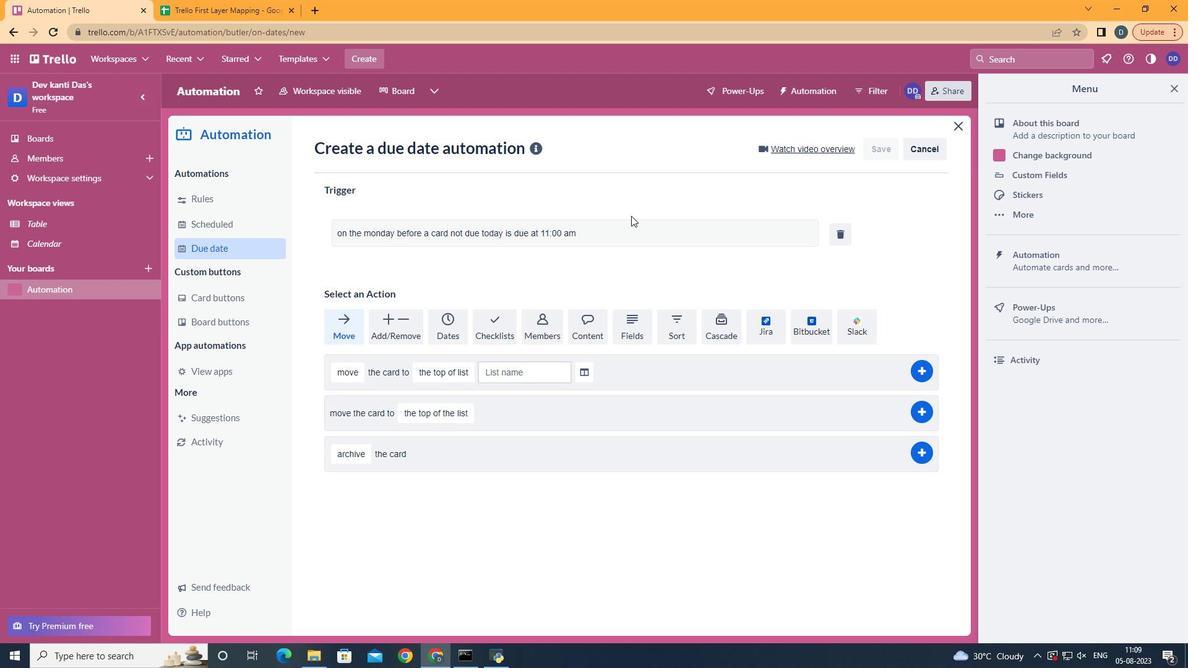 
